 Task: Search for people on LinkedIn with the following criteria: location 'Yakeshi', talks about '#india', school 'Guru Nanak Dev', industry 'Pharmaceutical Manufacturing', and service category 'Demand Generation'. Include 'Copywriter' in the title.
Action: Mouse moved to (558, 76)
Screenshot: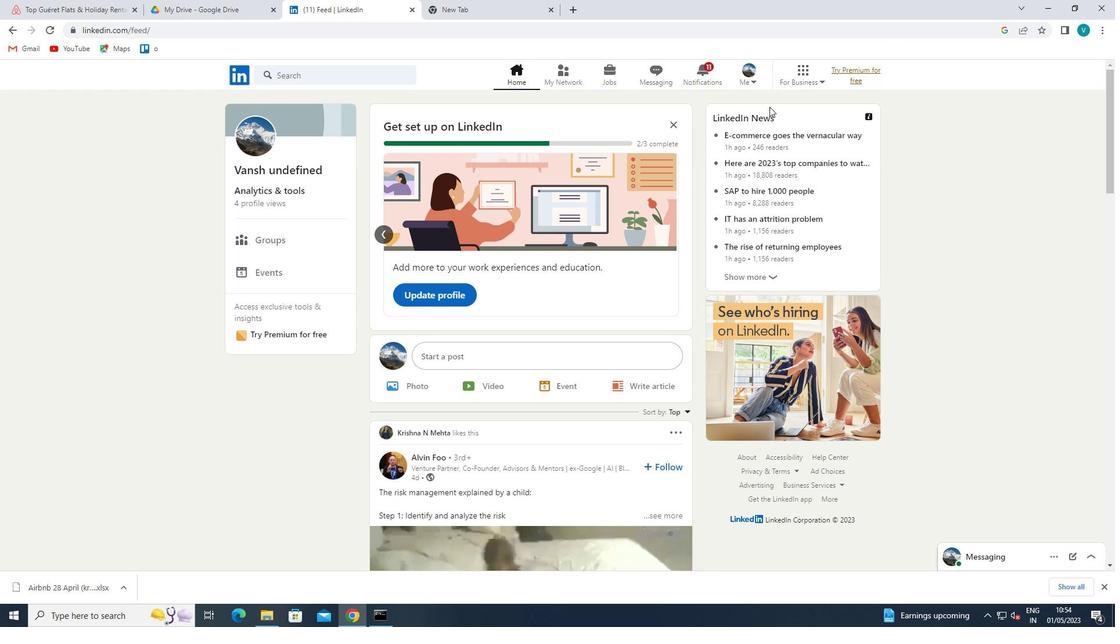 
Action: Mouse pressed left at (558, 76)
Screenshot: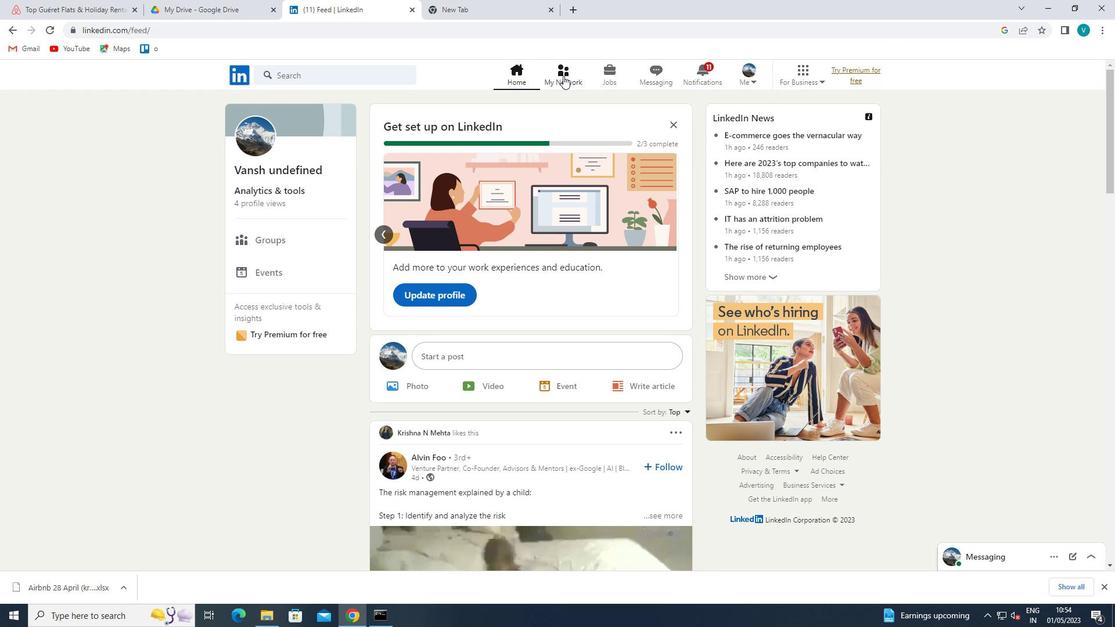 
Action: Mouse moved to (342, 144)
Screenshot: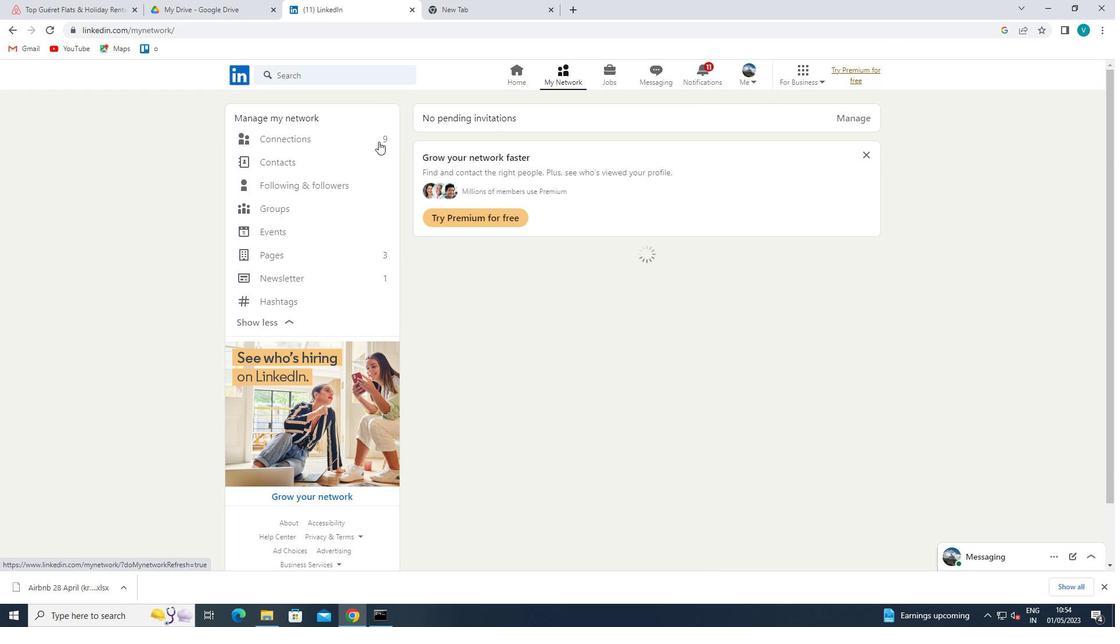 
Action: Mouse pressed left at (342, 144)
Screenshot: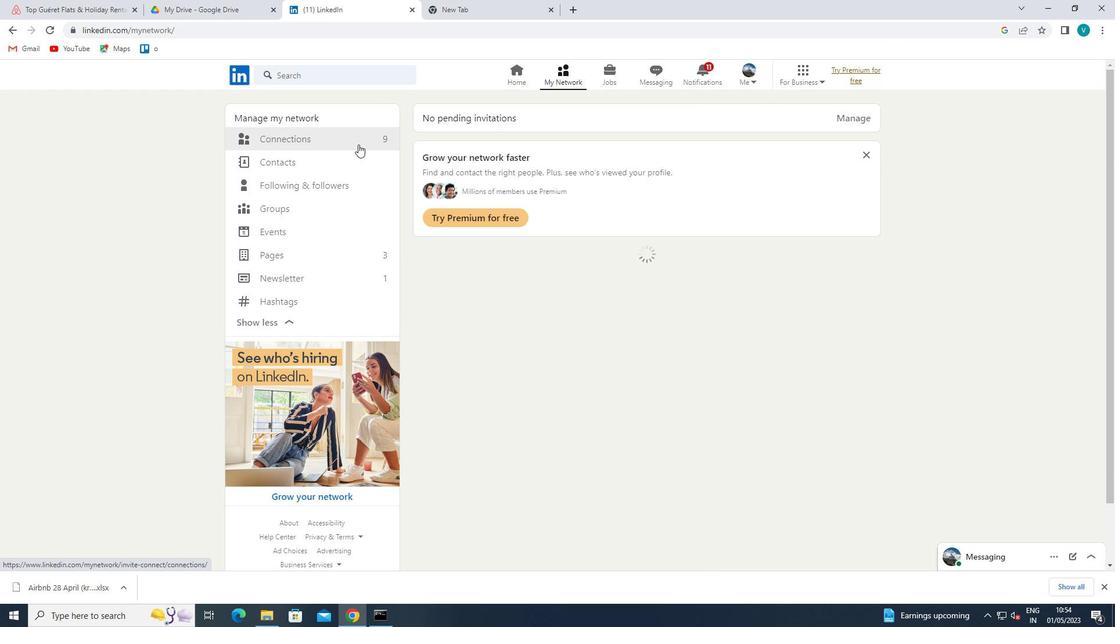 
Action: Mouse moved to (623, 141)
Screenshot: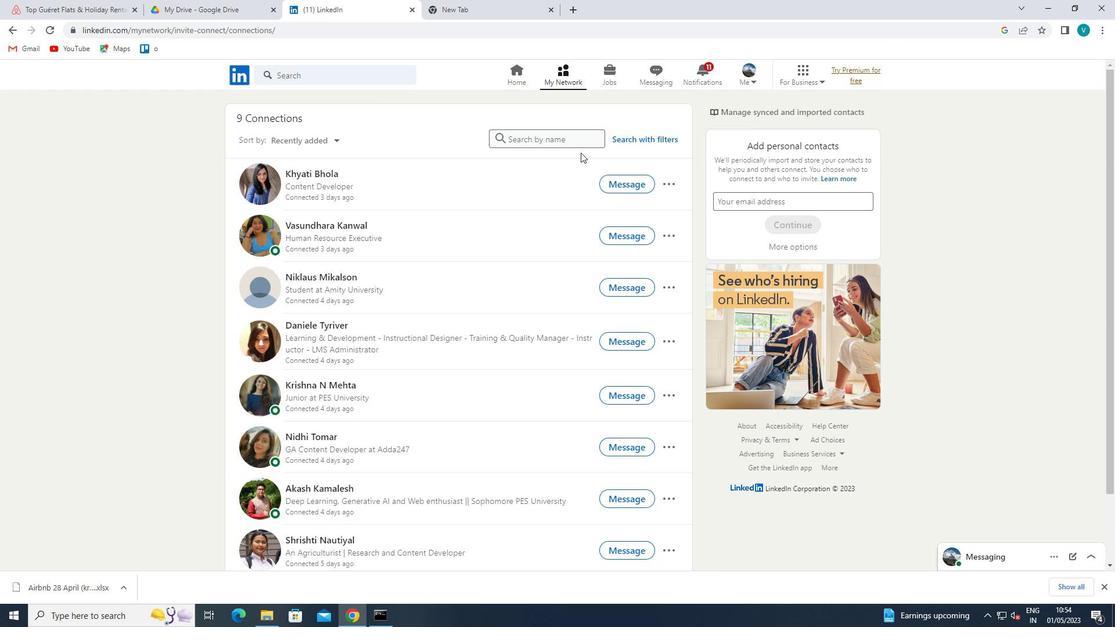 
Action: Mouse pressed left at (623, 141)
Screenshot: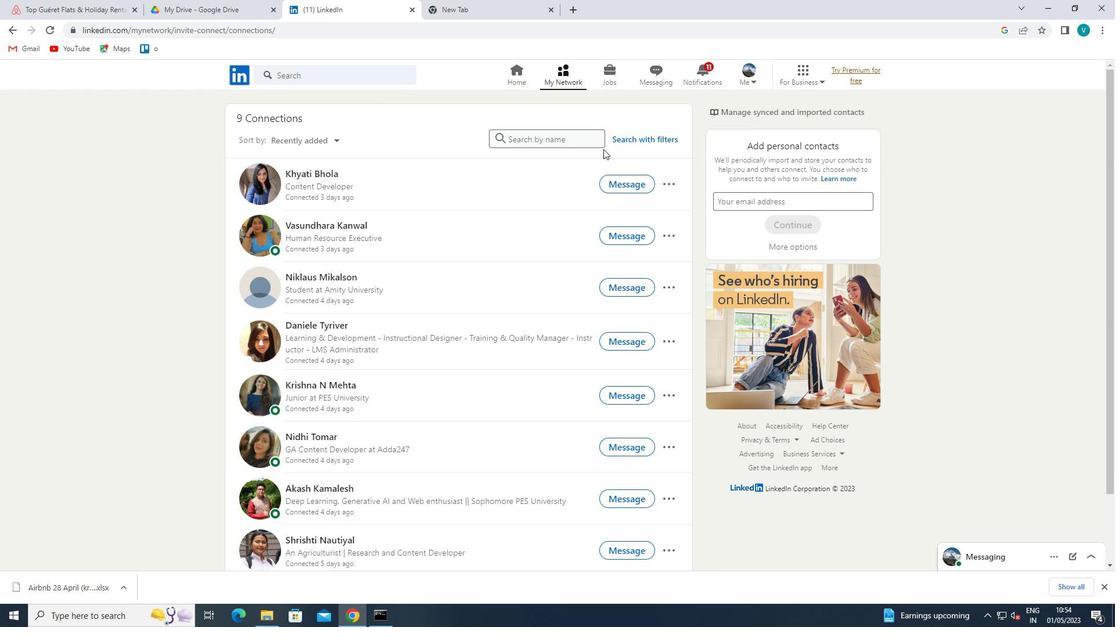 
Action: Mouse moved to (557, 104)
Screenshot: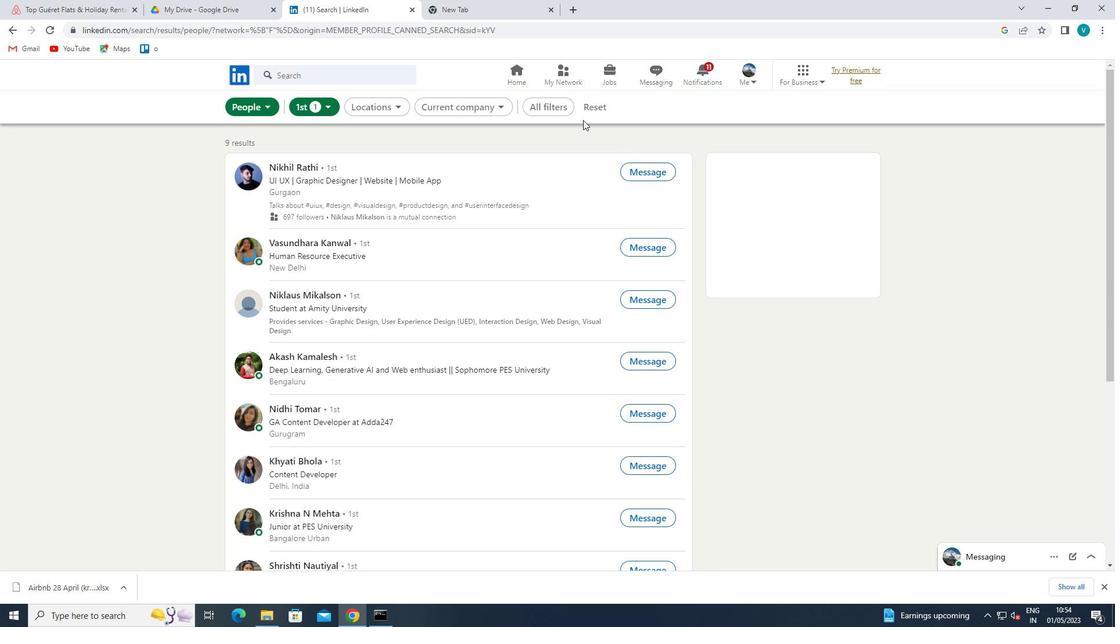 
Action: Mouse pressed left at (557, 104)
Screenshot: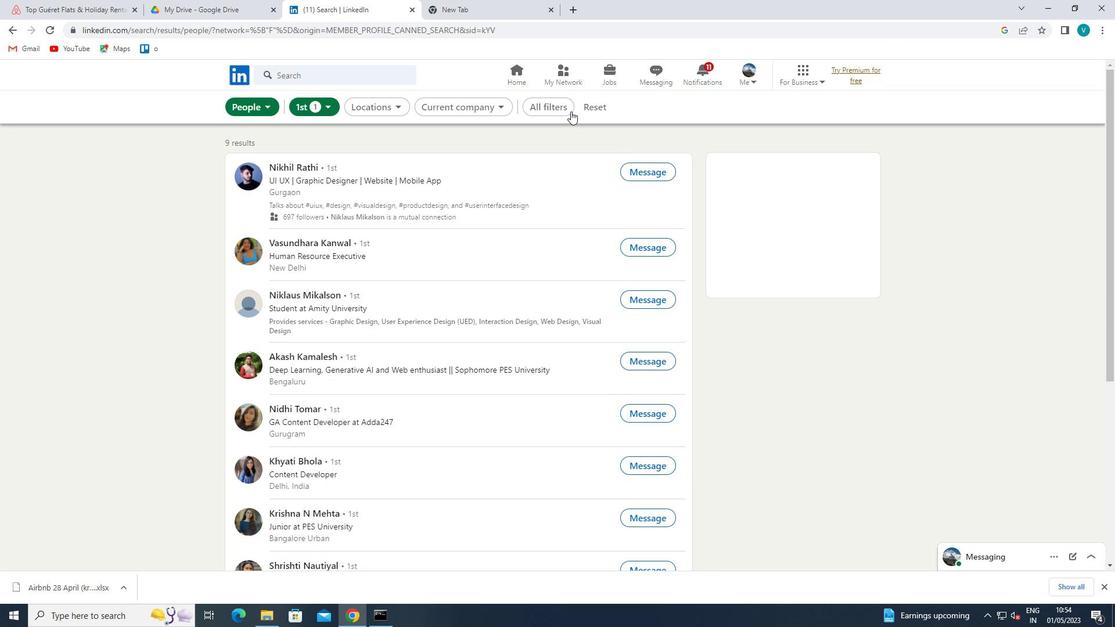 
Action: Mouse moved to (888, 297)
Screenshot: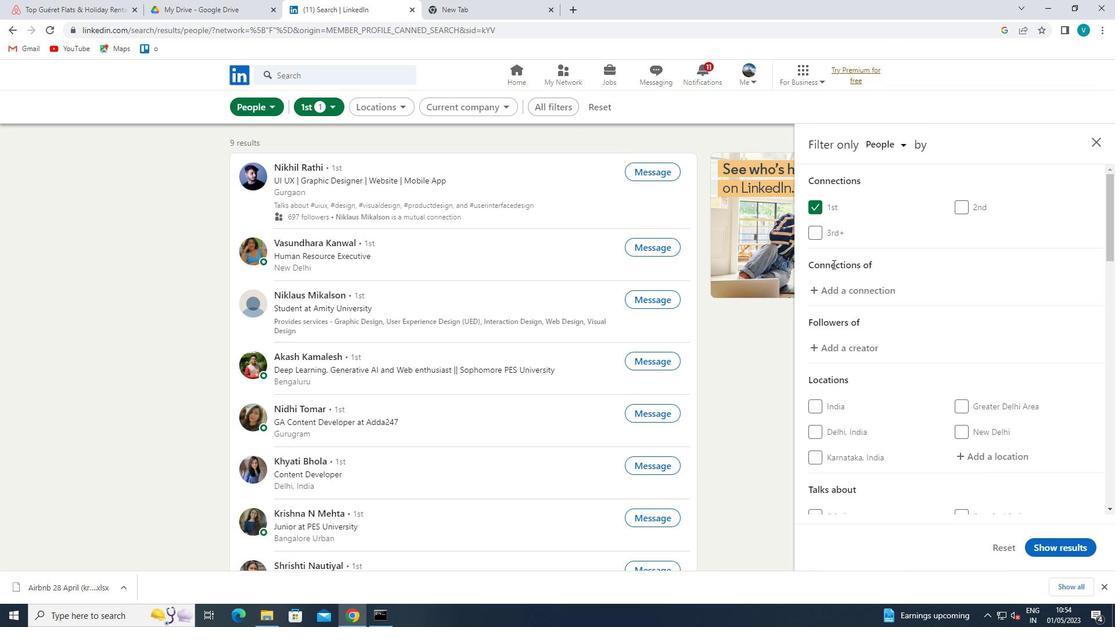 
Action: Mouse scrolled (888, 296) with delta (0, 0)
Screenshot: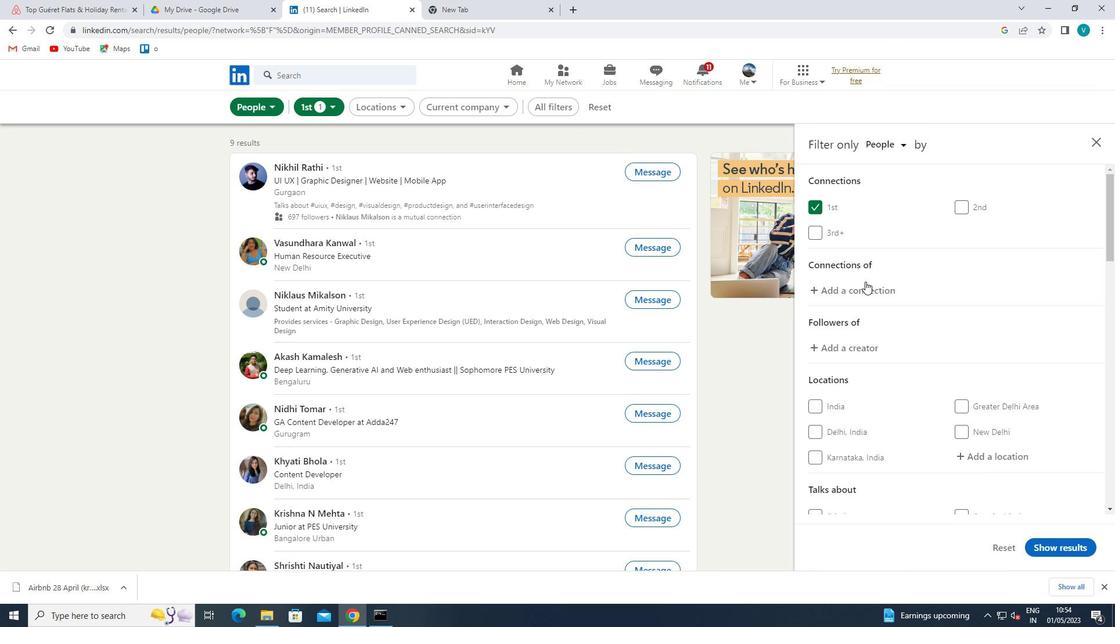 
Action: Mouse moved to (888, 297)
Screenshot: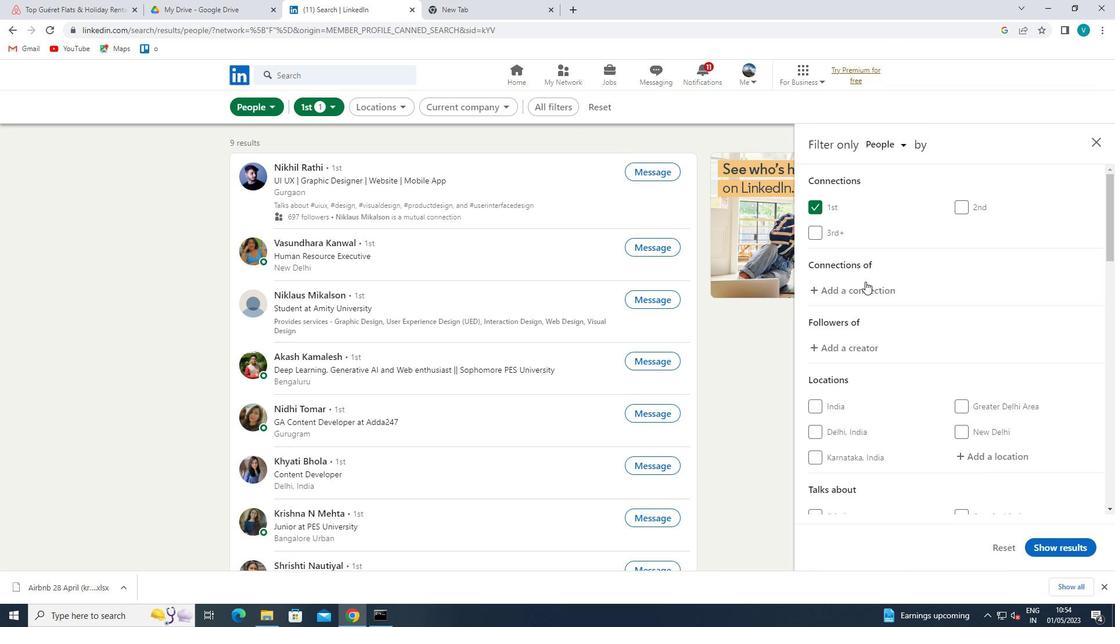 
Action: Mouse scrolled (888, 297) with delta (0, 0)
Screenshot: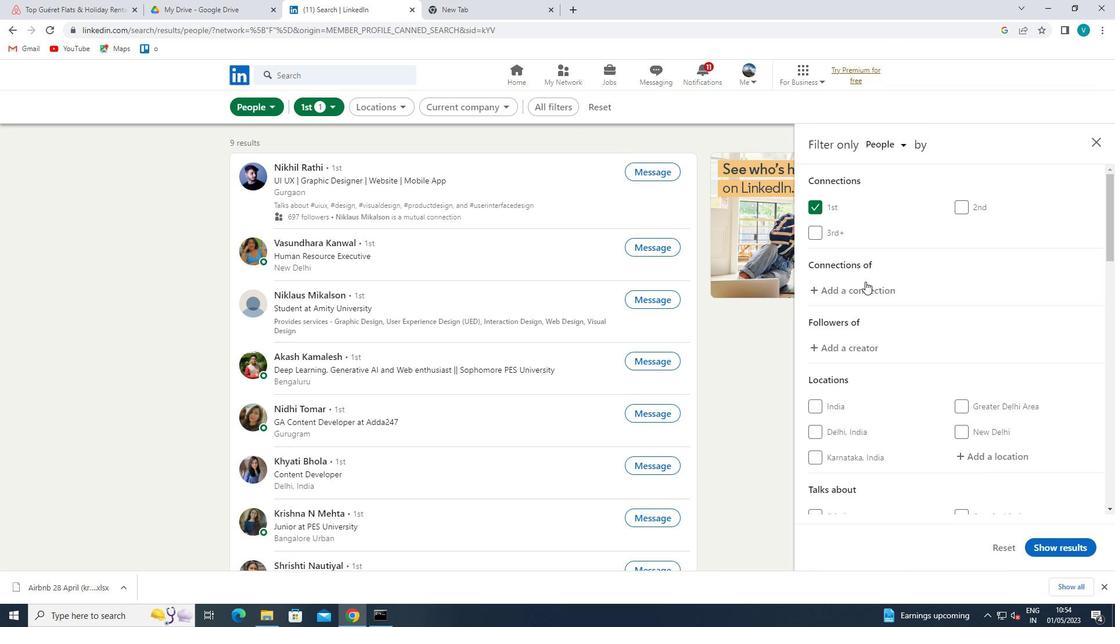 
Action: Mouse moved to (972, 338)
Screenshot: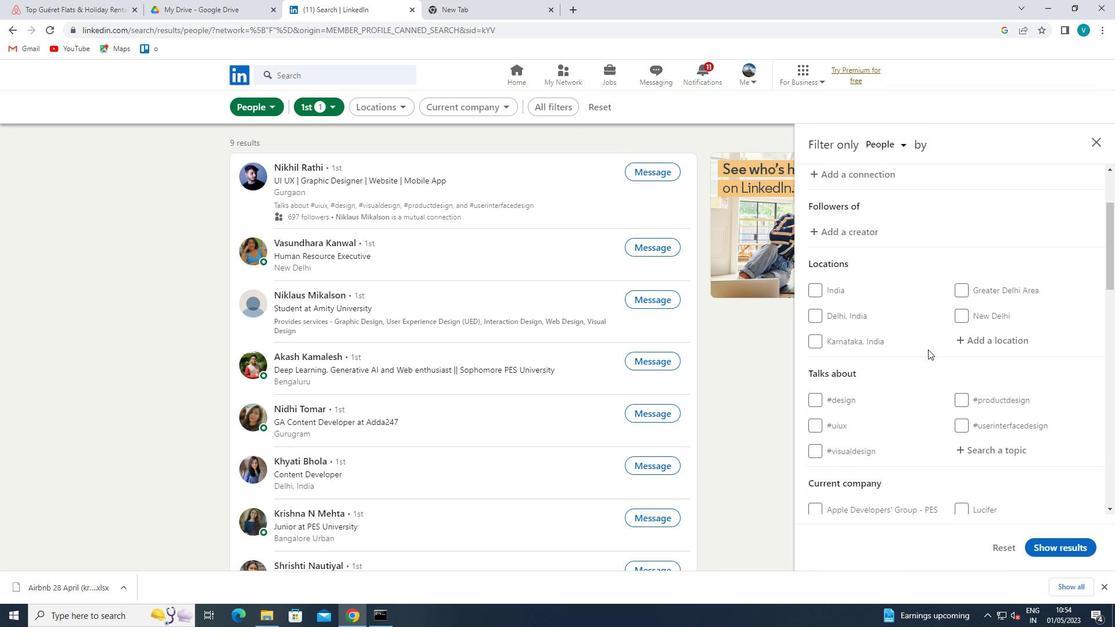 
Action: Mouse pressed left at (972, 338)
Screenshot: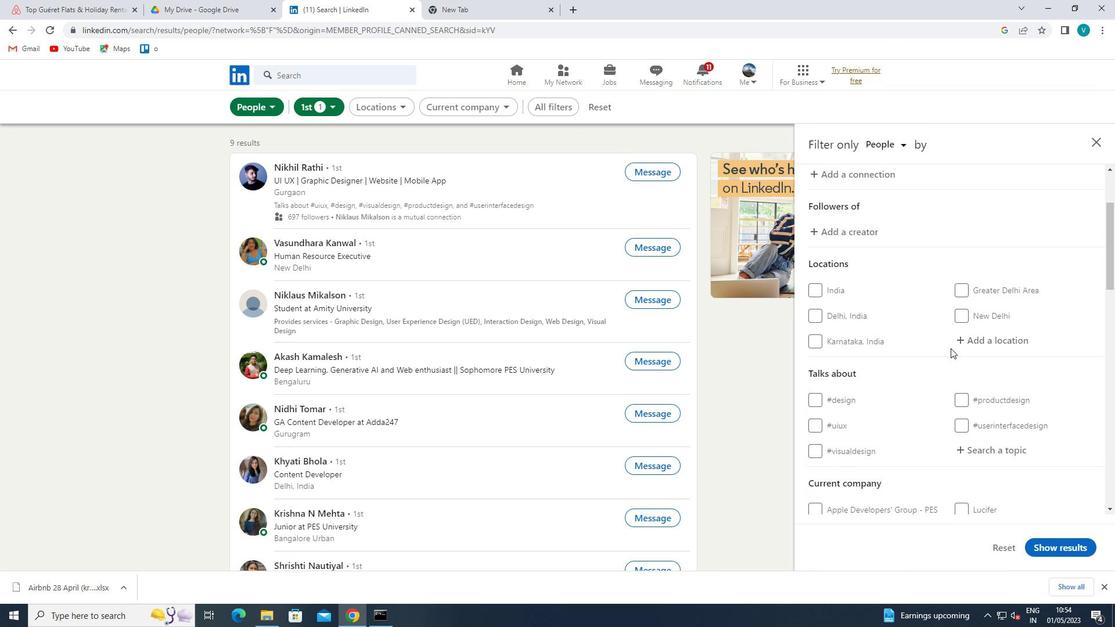 
Action: Mouse moved to (347, 156)
Screenshot: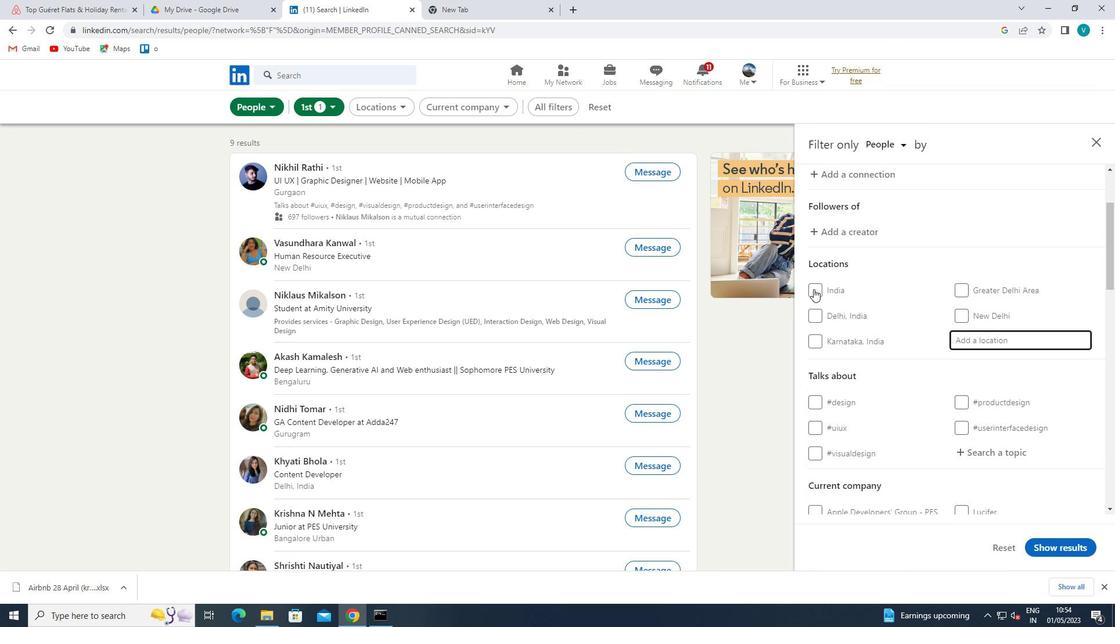 
Action: Key pressed <Key.shift>YAKESHI
Screenshot: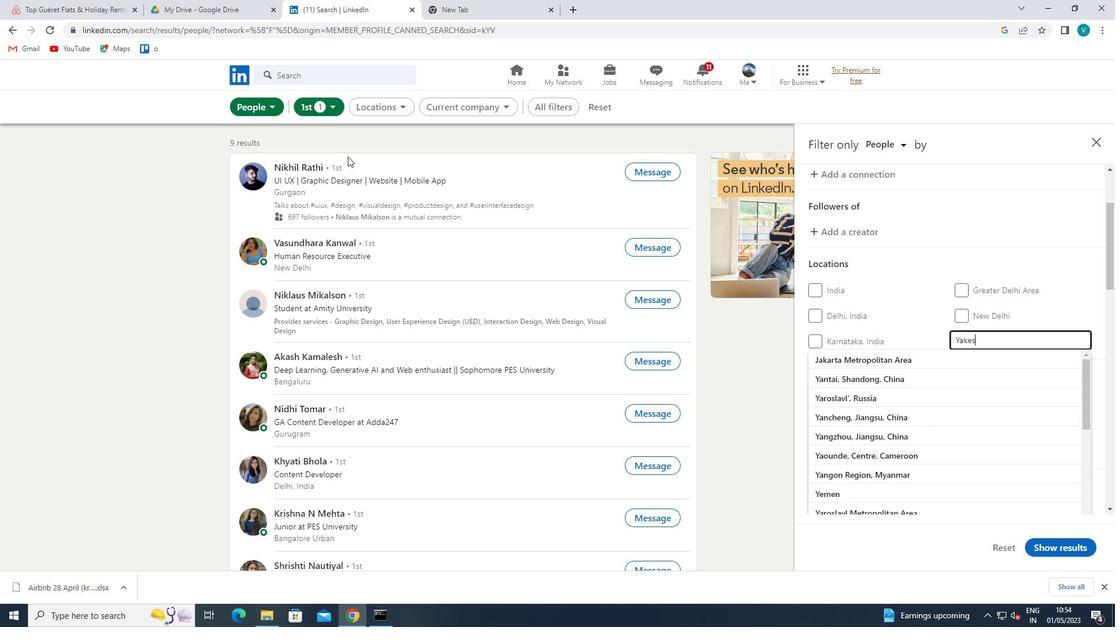 
Action: Mouse moved to (878, 363)
Screenshot: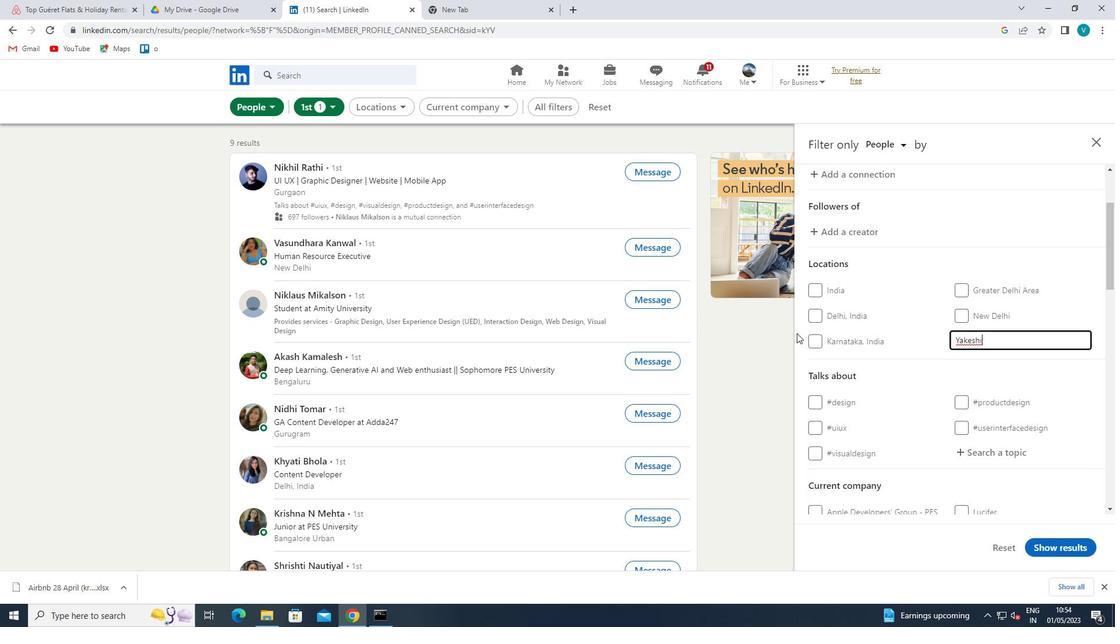 
Action: Mouse pressed left at (878, 363)
Screenshot: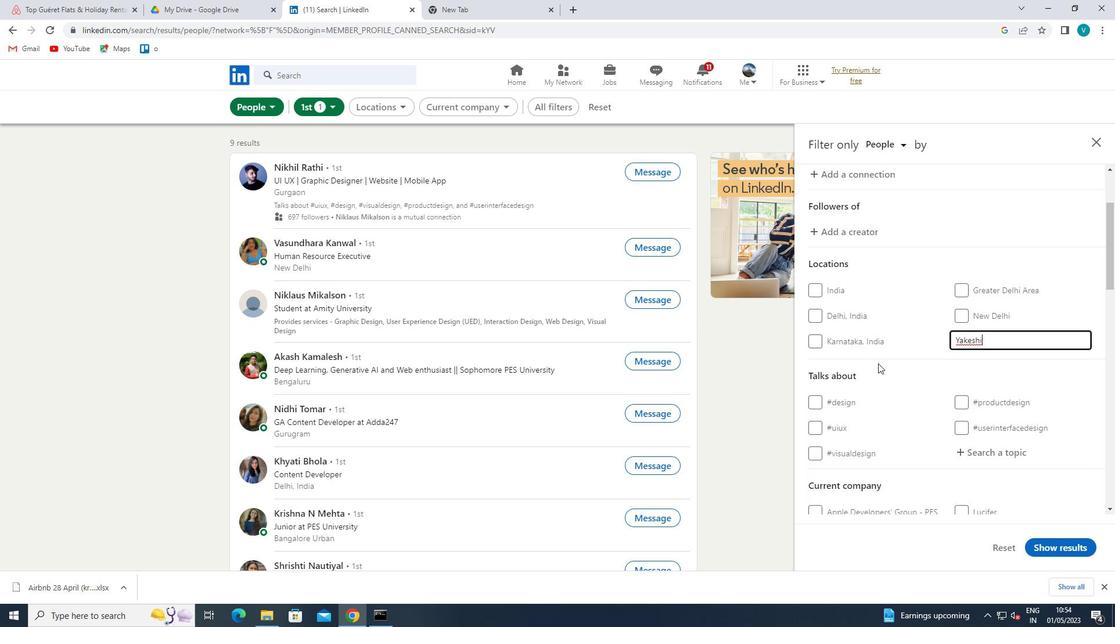 
Action: Mouse scrolled (878, 363) with delta (0, 0)
Screenshot: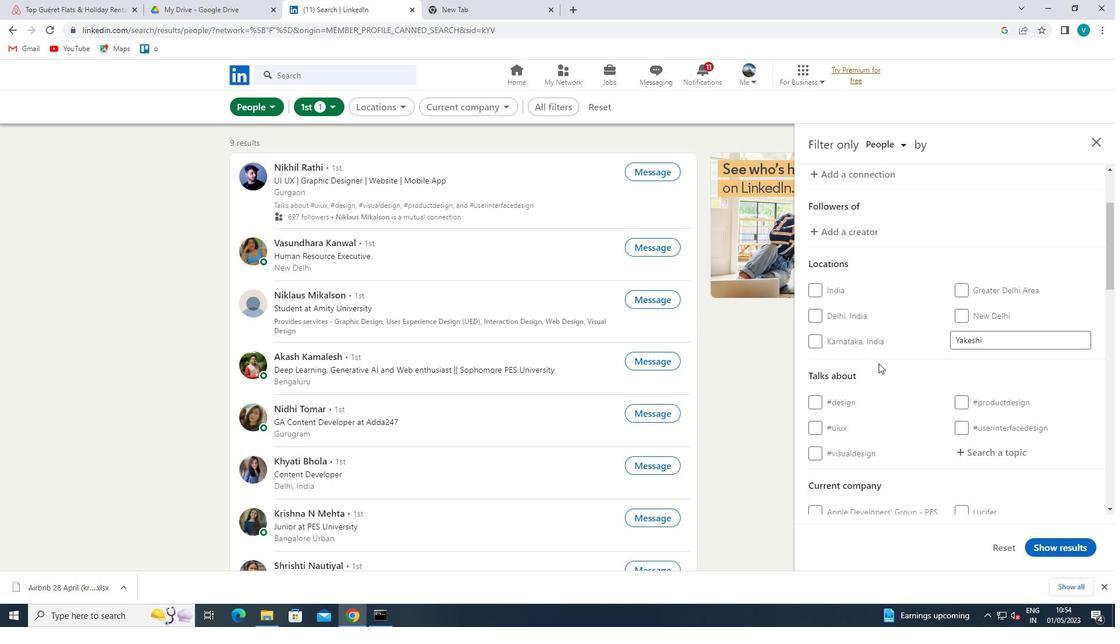 
Action: Mouse scrolled (878, 363) with delta (0, 0)
Screenshot: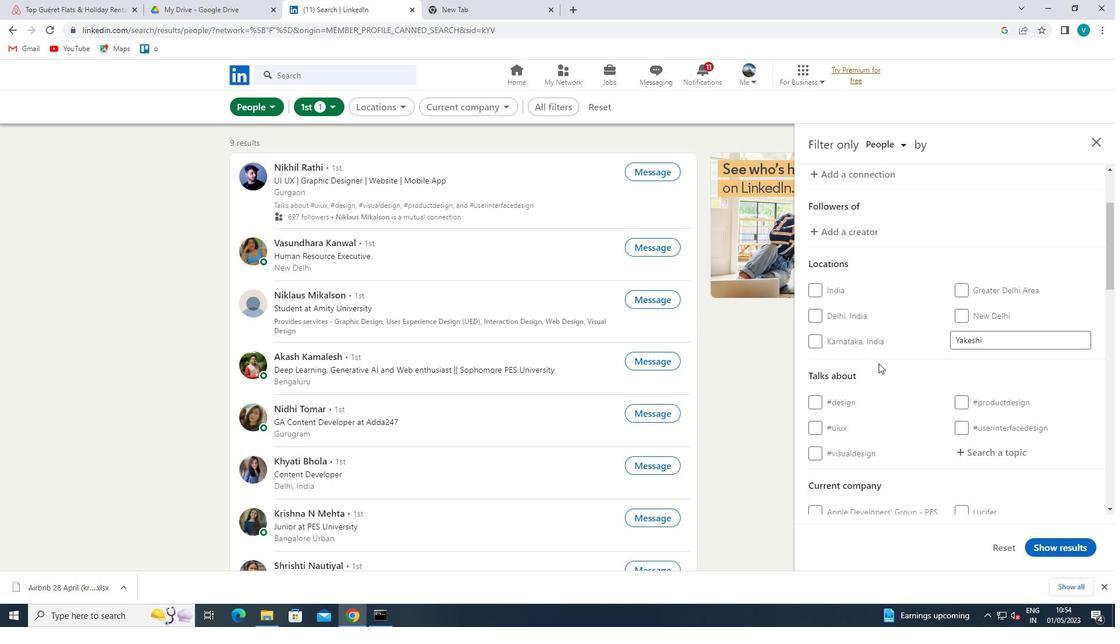 
Action: Mouse moved to (963, 333)
Screenshot: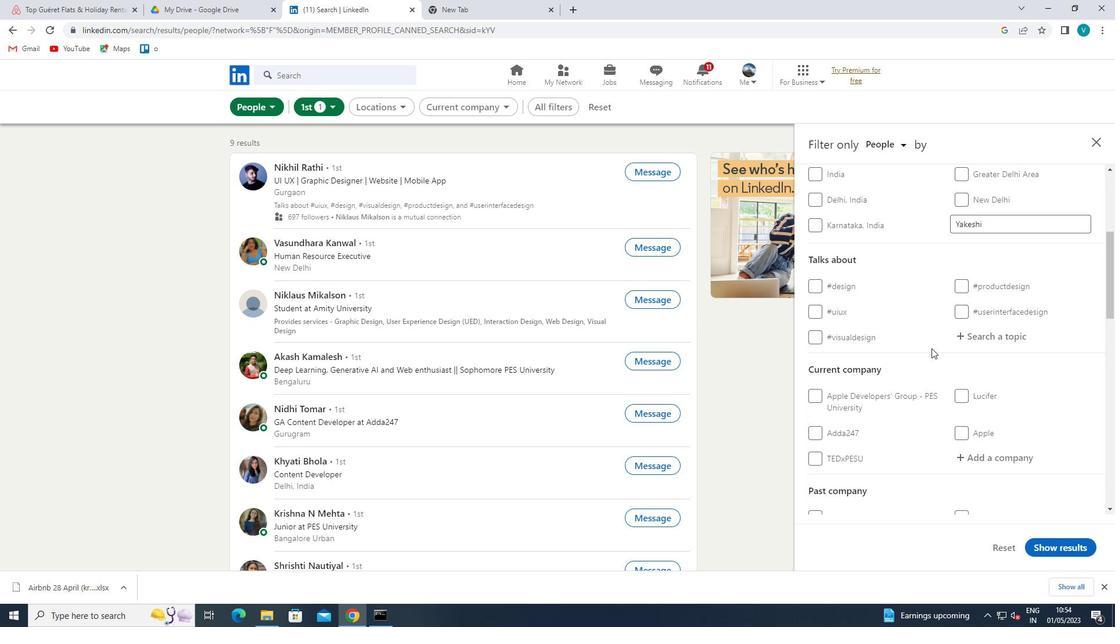 
Action: Mouse pressed left at (963, 333)
Screenshot: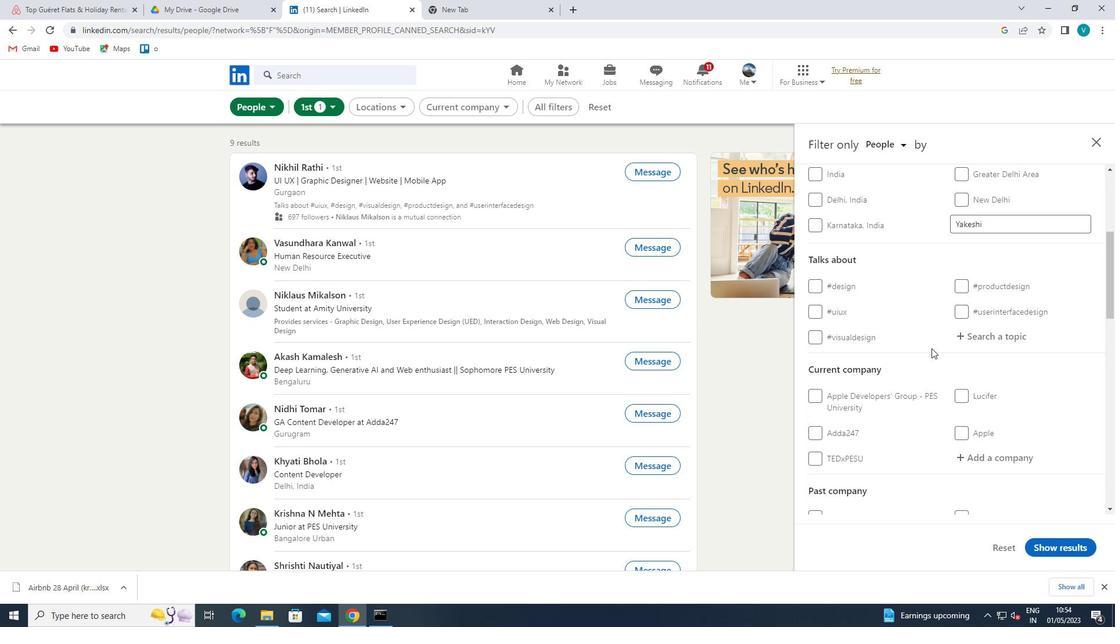 
Action: Mouse moved to (493, 115)
Screenshot: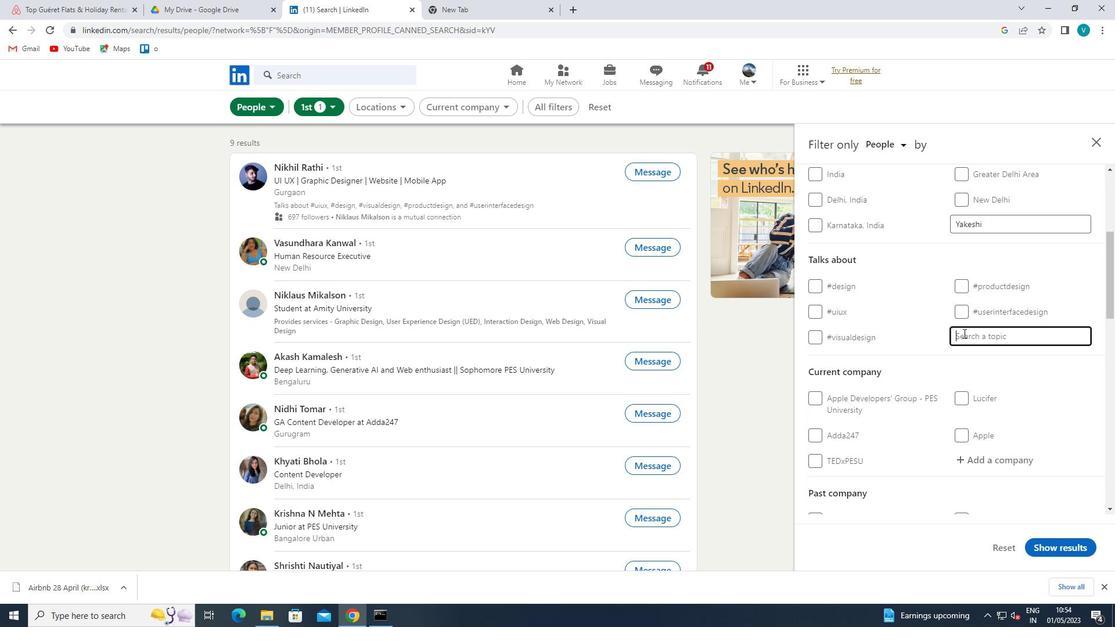 
Action: Key pressed <Key.shift><Key.shift><Key.shift><Key.shift><Key.shift>#INDIA
Screenshot: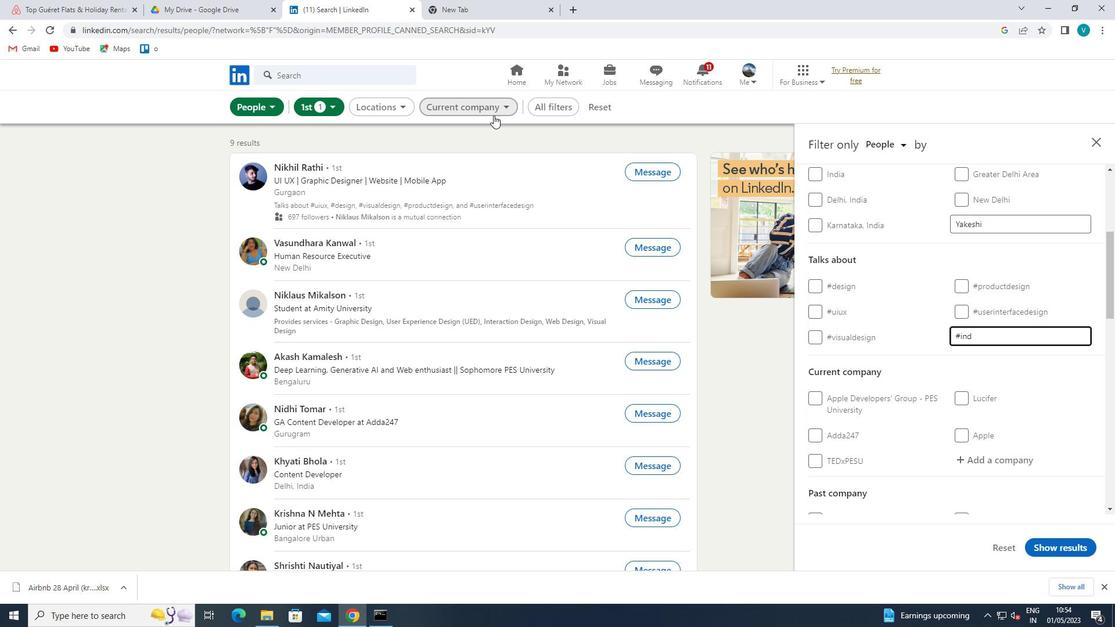 
Action: Mouse moved to (927, 365)
Screenshot: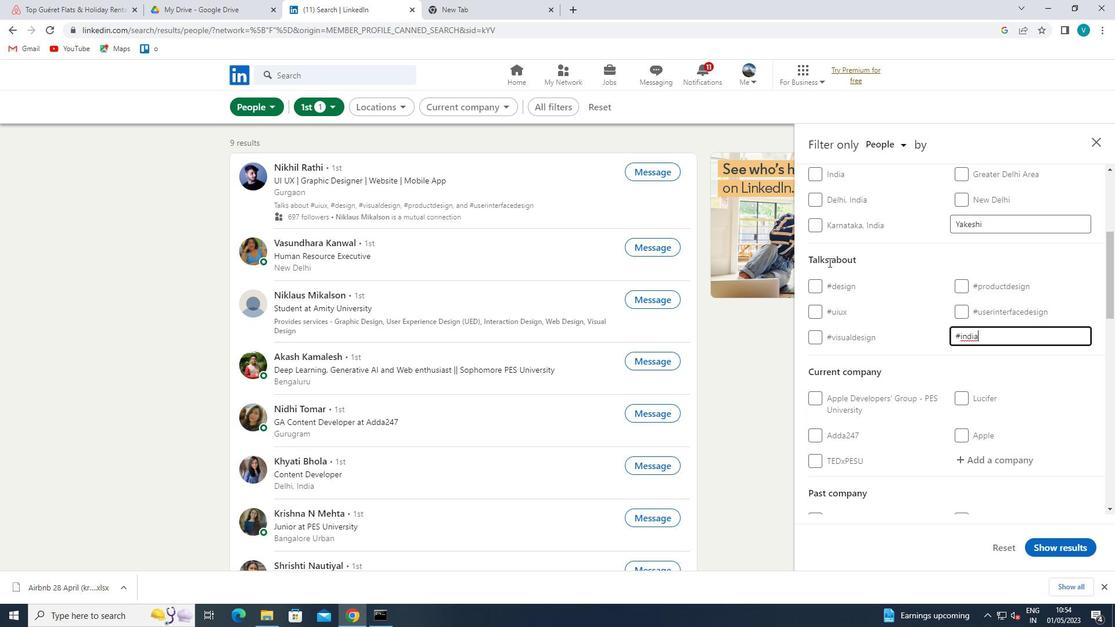 
Action: Mouse pressed left at (927, 365)
Screenshot: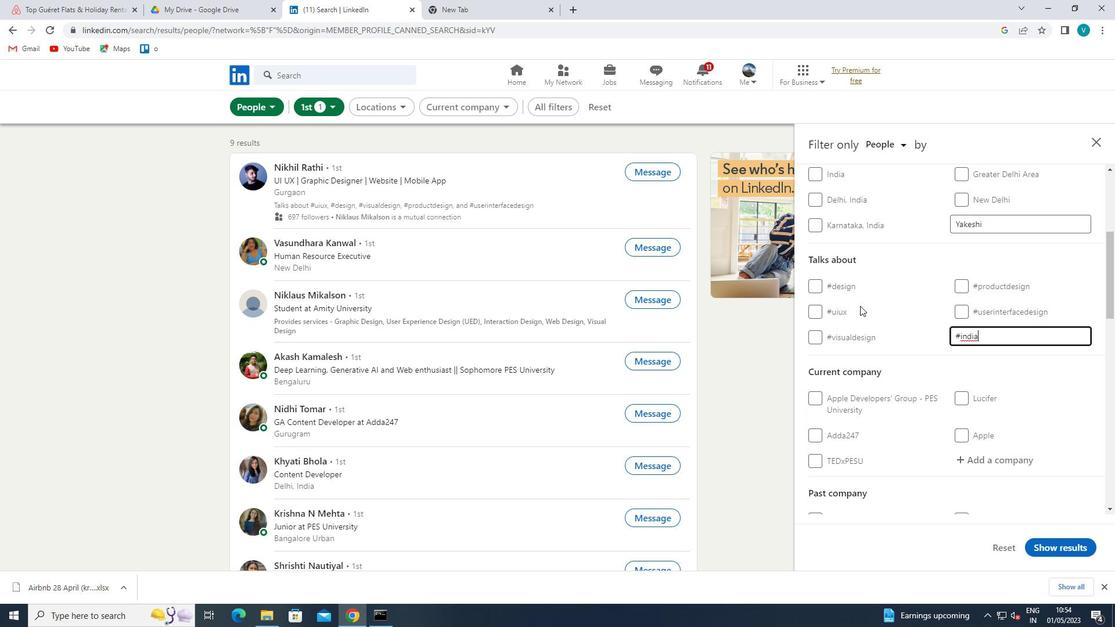 
Action: Mouse scrolled (927, 364) with delta (0, 0)
Screenshot: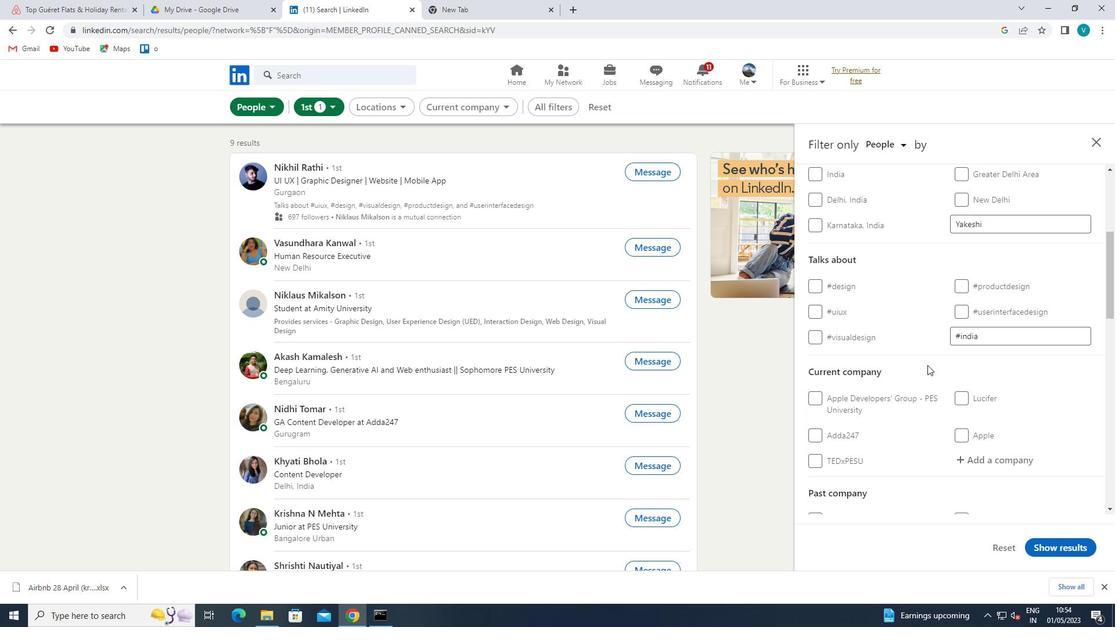 
Action: Mouse scrolled (927, 364) with delta (0, 0)
Screenshot: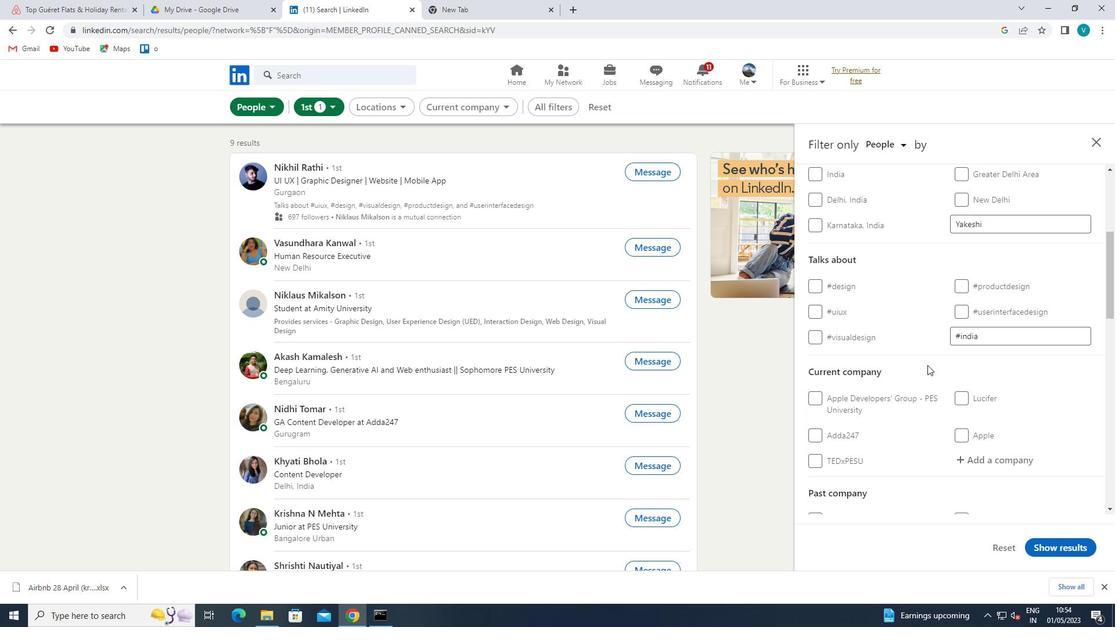 
Action: Mouse moved to (983, 332)
Screenshot: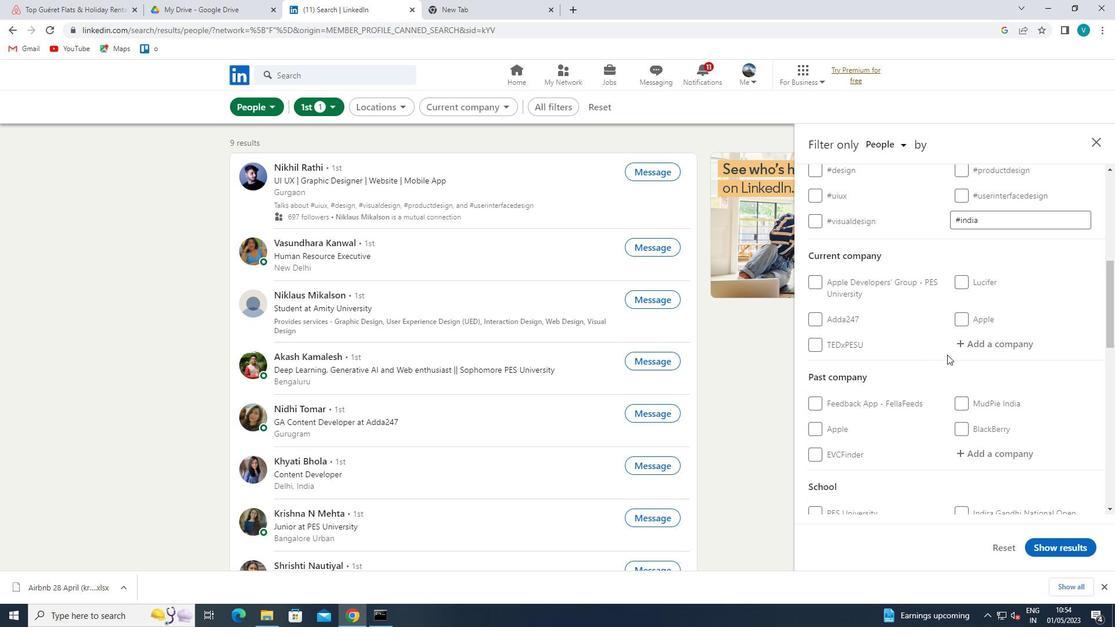 
Action: Mouse pressed left at (983, 332)
Screenshot: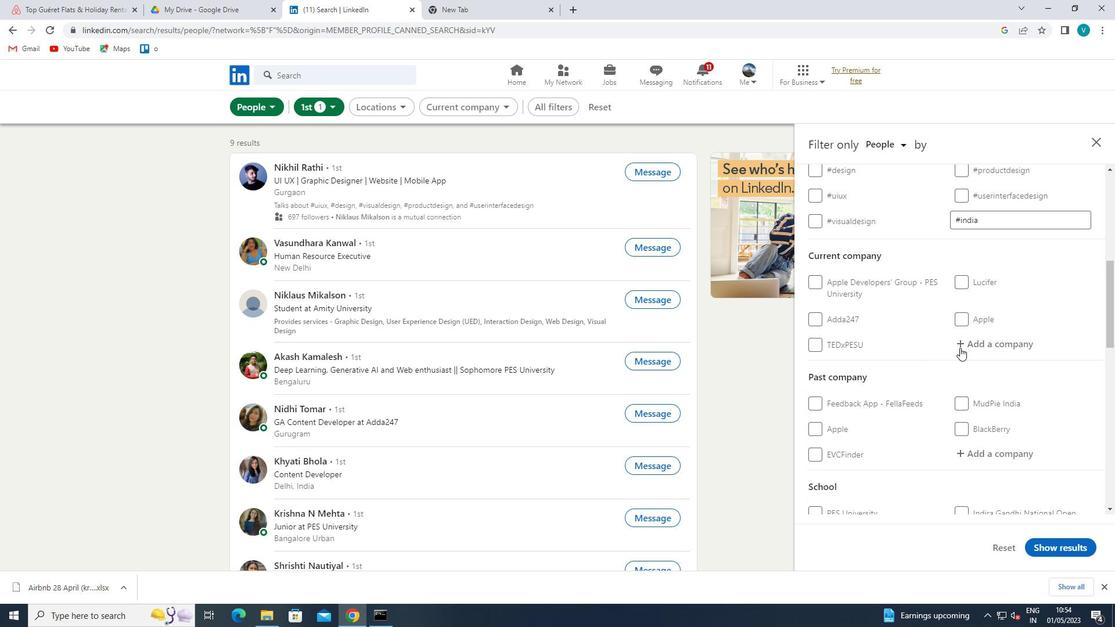 
Action: Mouse moved to (979, 336)
Screenshot: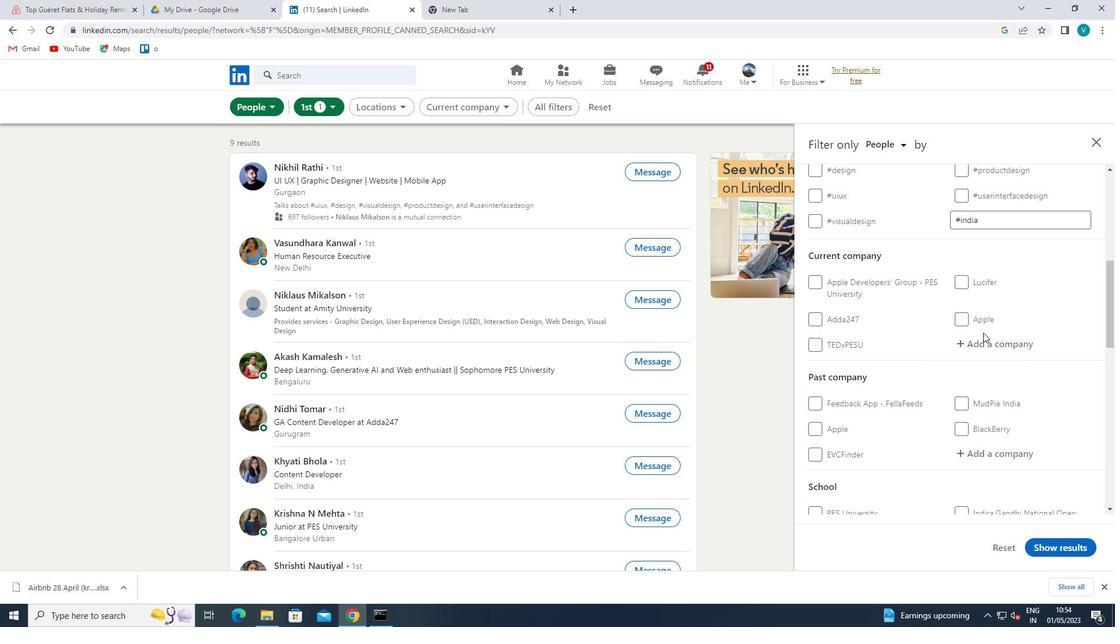 
Action: Mouse pressed left at (979, 336)
Screenshot: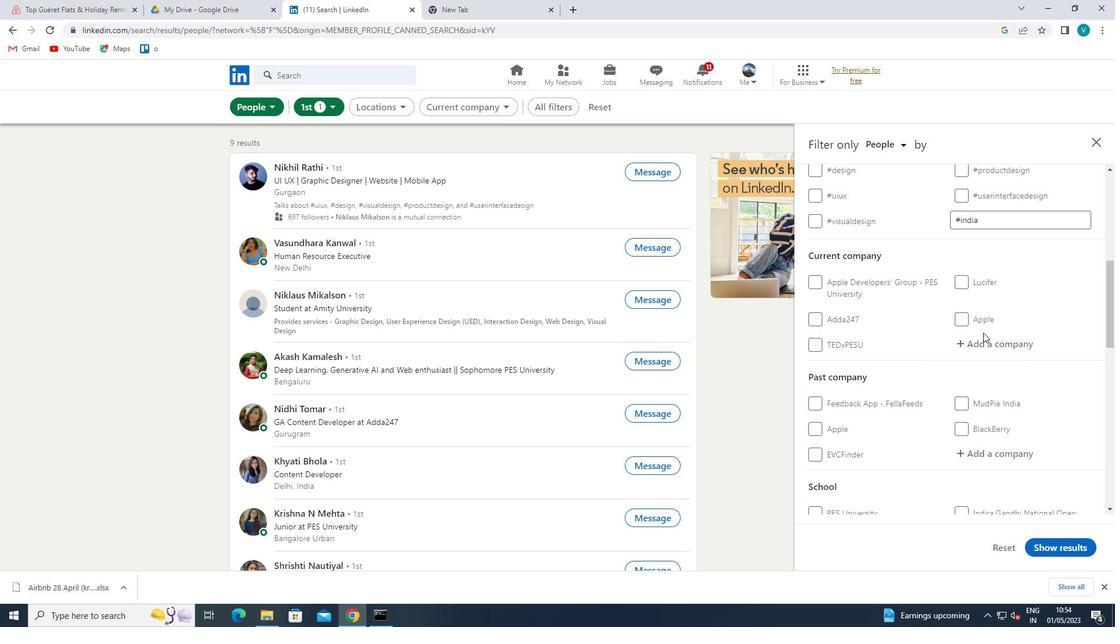 
Action: Mouse moved to (883, 295)
Screenshot: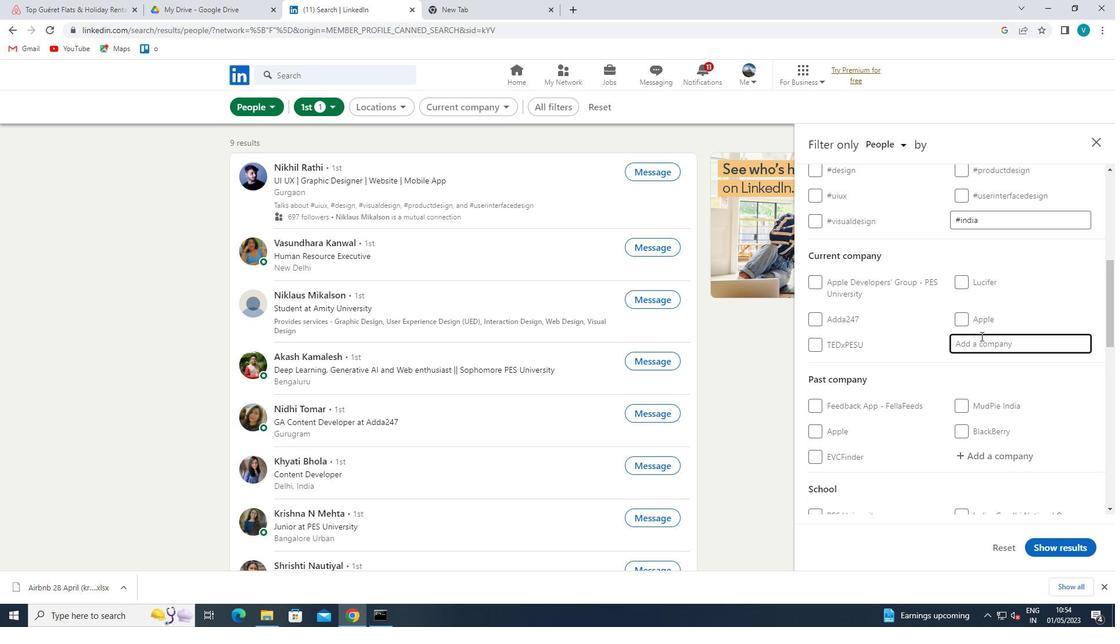 
Action: Key pressed <Key.shift>EN<Key.space>WORLD<Key.space>GROUP
Screenshot: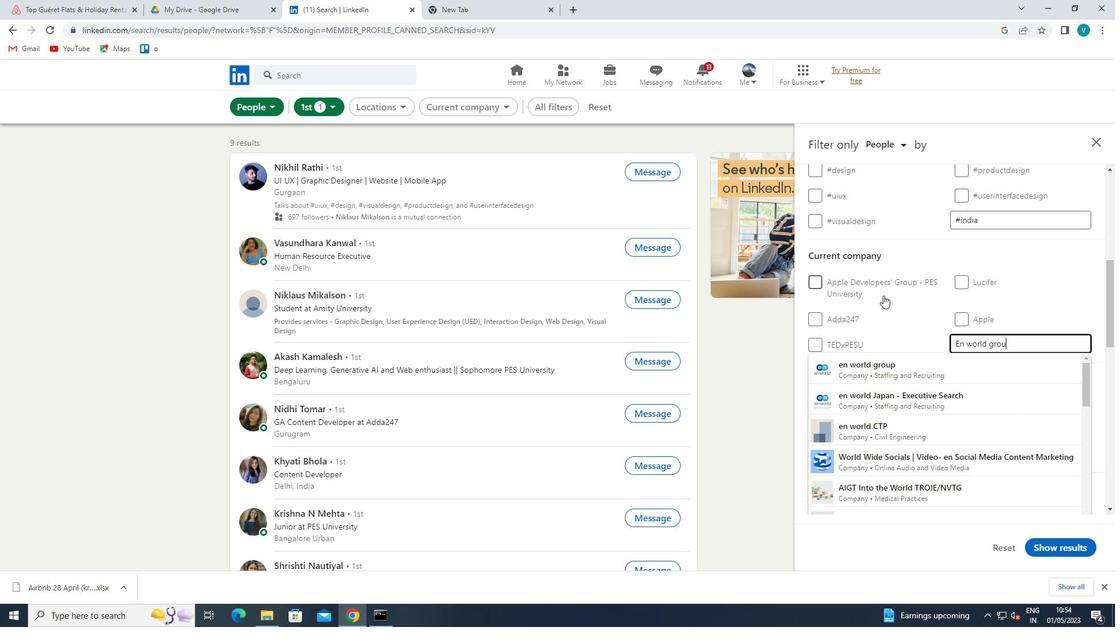 
Action: Mouse moved to (896, 358)
Screenshot: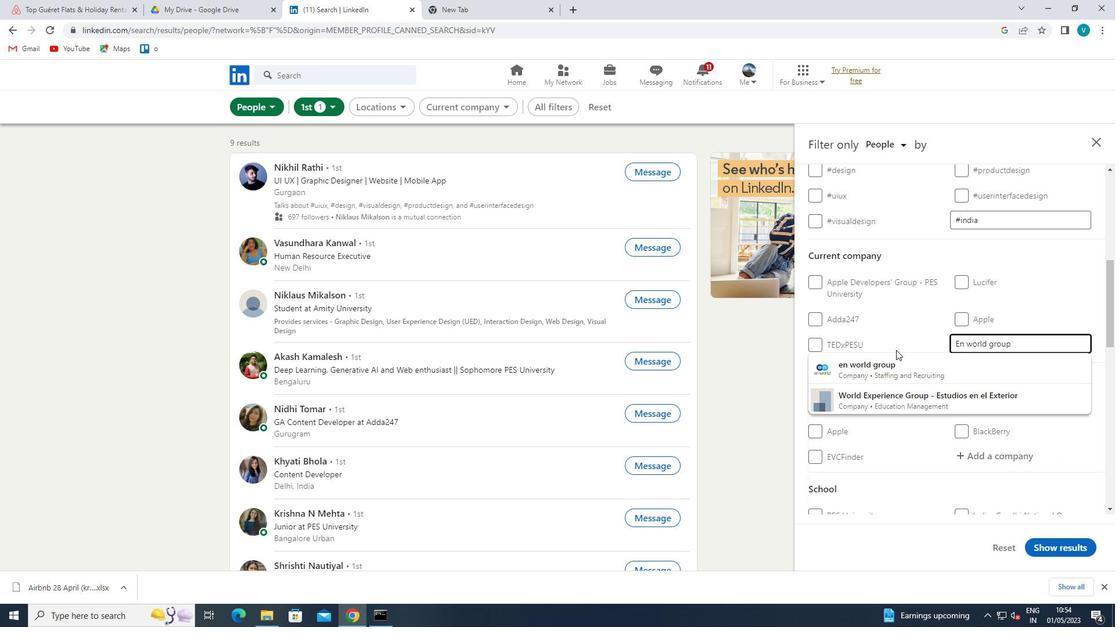 
Action: Mouse pressed left at (896, 358)
Screenshot: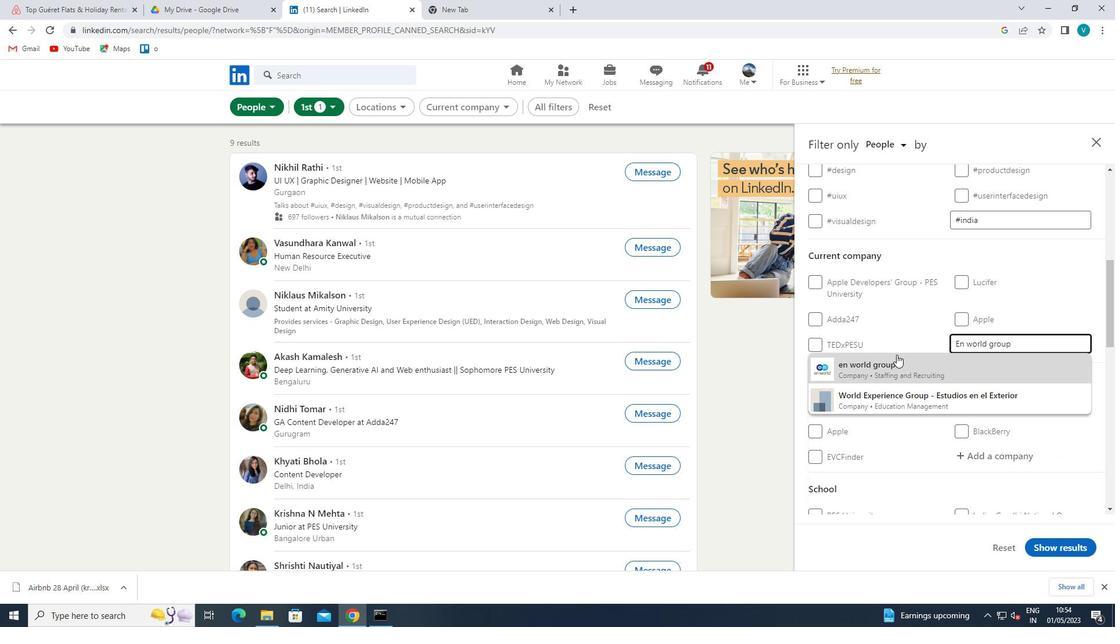 
Action: Mouse scrolled (896, 357) with delta (0, 0)
Screenshot: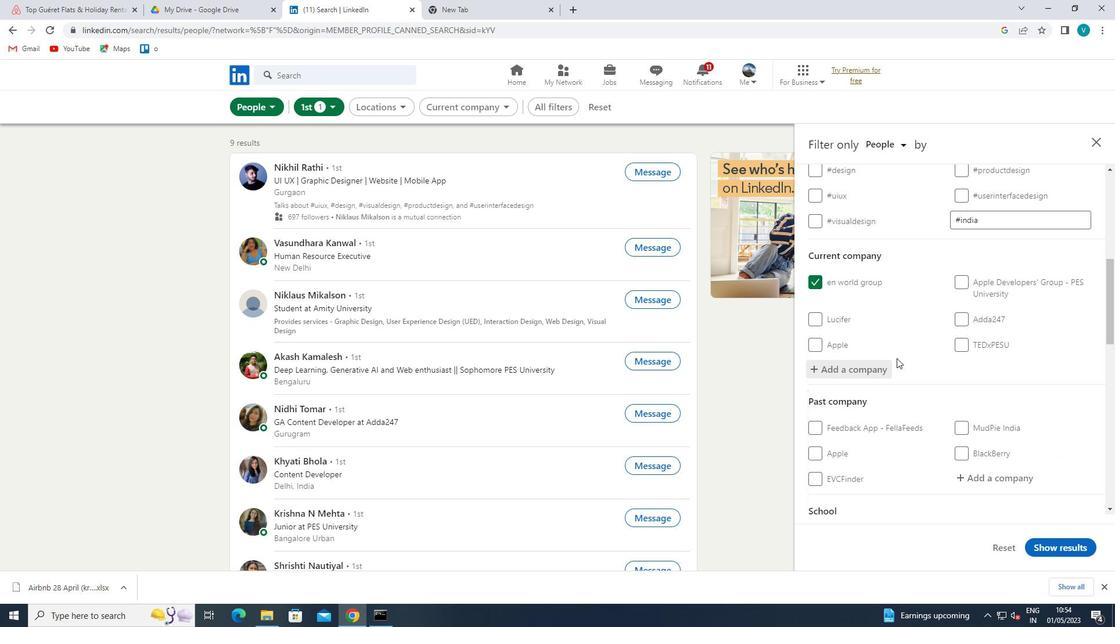 
Action: Mouse scrolled (896, 357) with delta (0, 0)
Screenshot: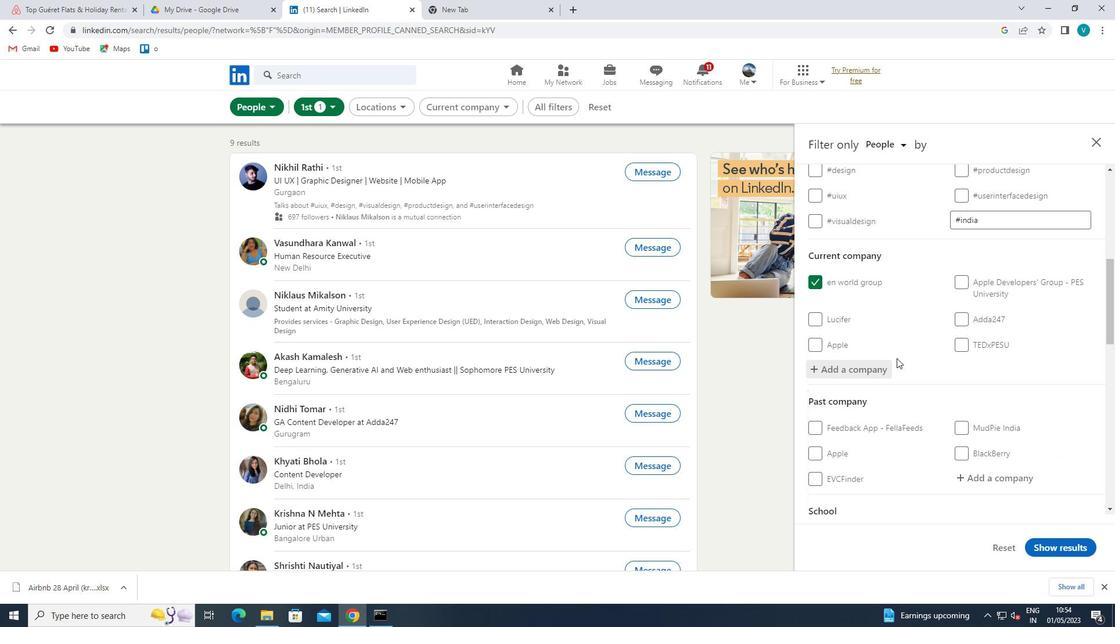 
Action: Mouse scrolled (896, 357) with delta (0, 0)
Screenshot: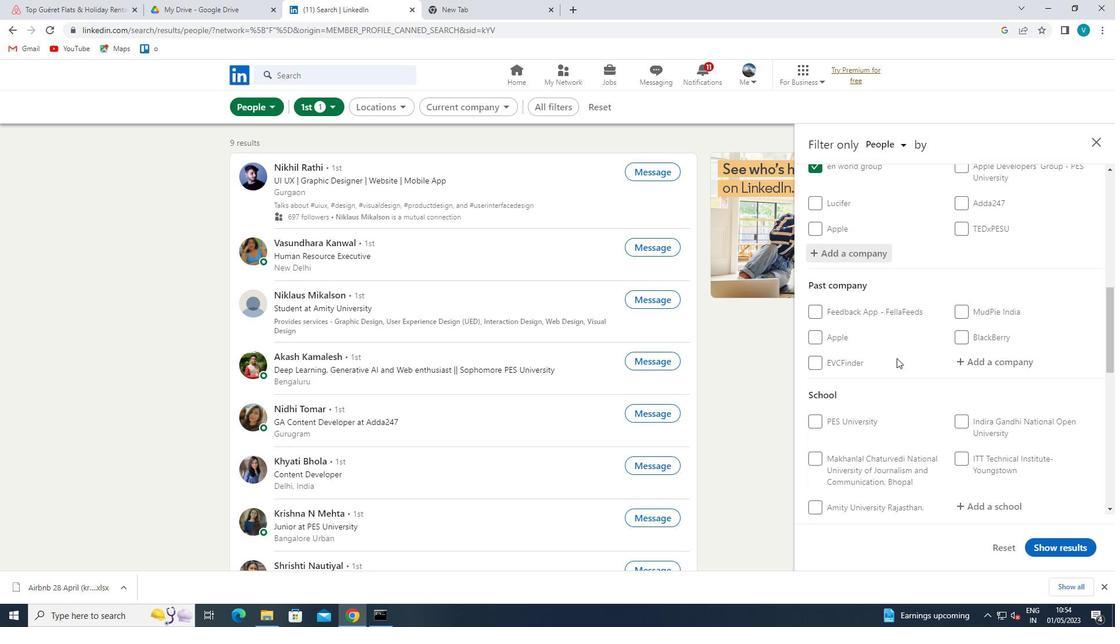 
Action: Mouse moved to (989, 453)
Screenshot: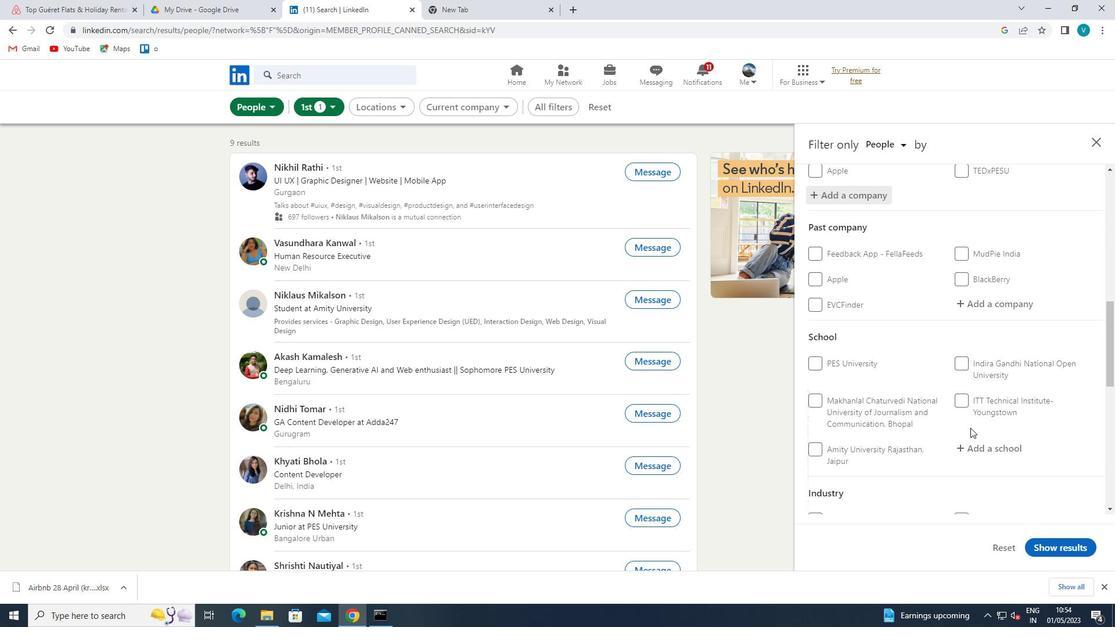 
Action: Mouse pressed left at (989, 453)
Screenshot: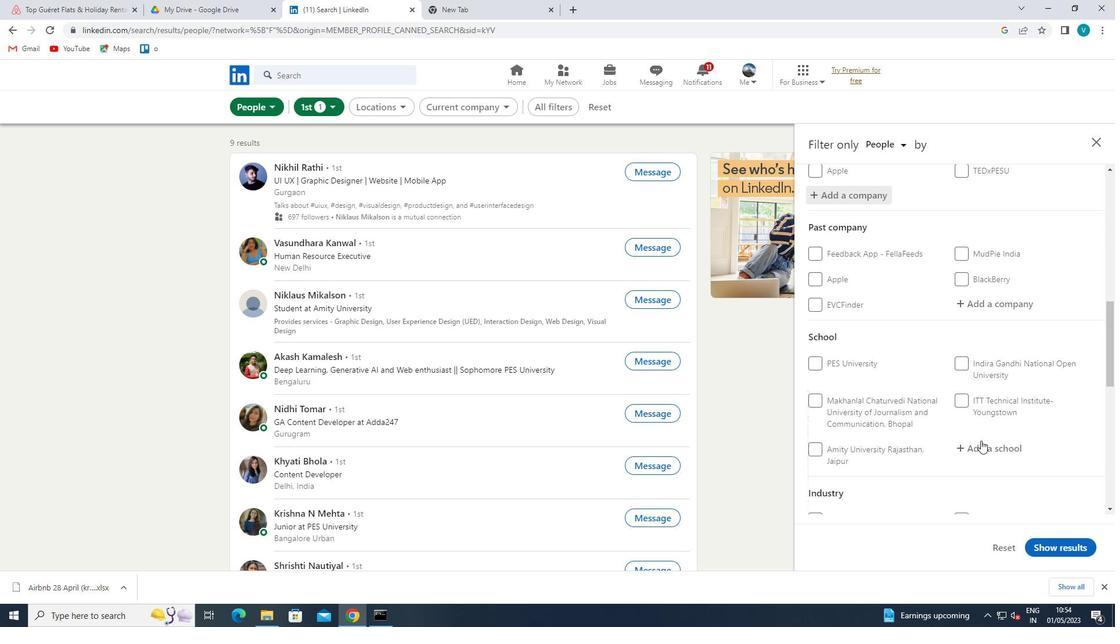 
Action: Key pressed <Key.shift>G
Screenshot: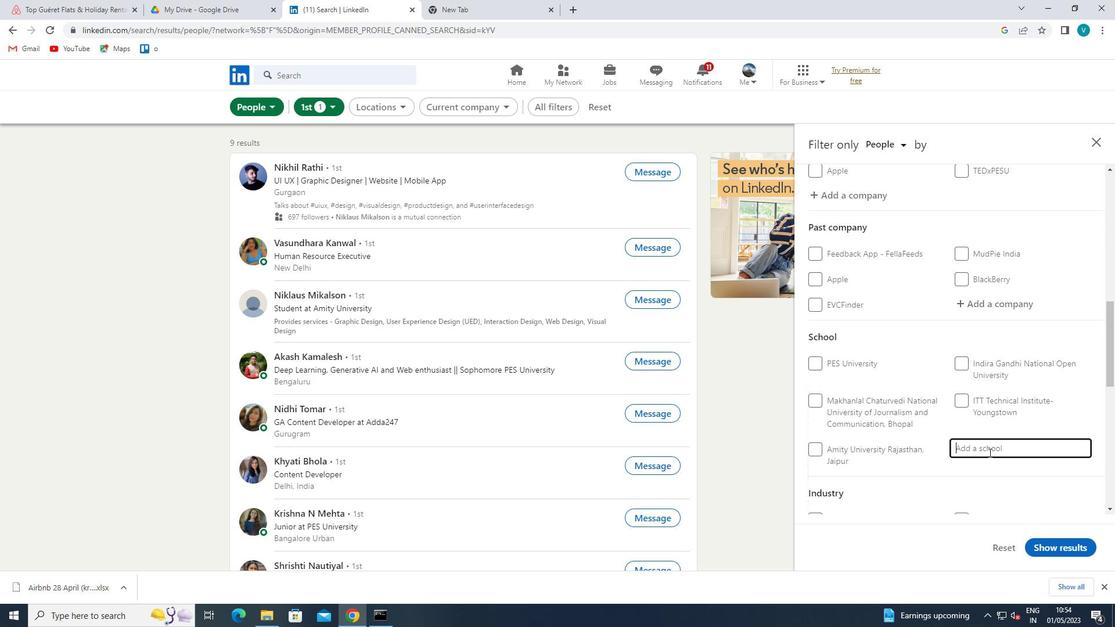 
Action: Mouse moved to (914, 432)
Screenshot: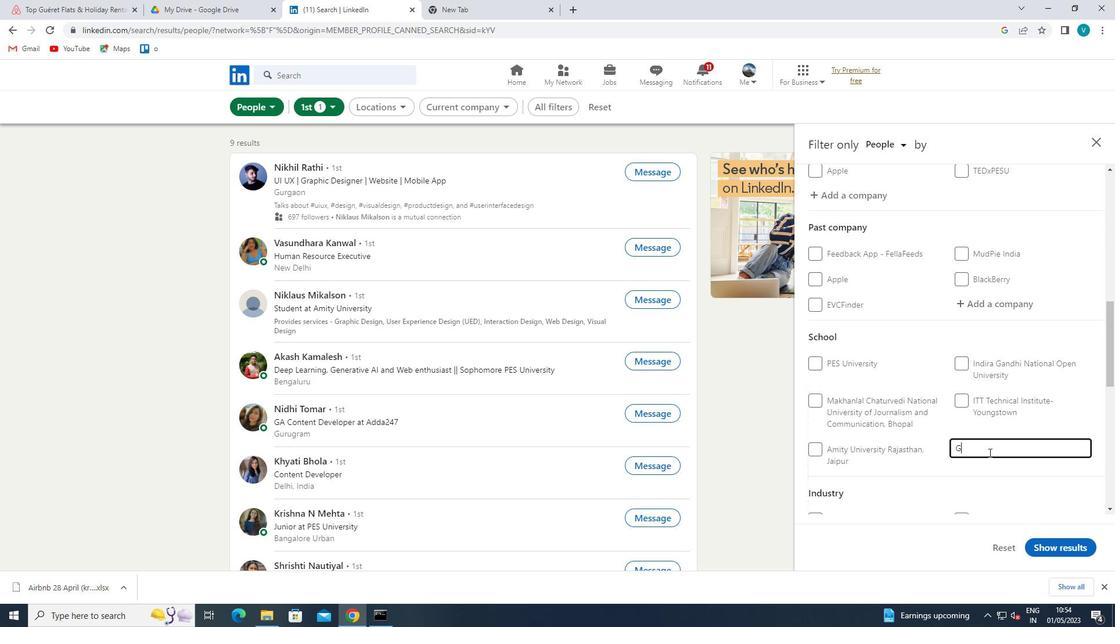 
Action: Key pressed URU<Key.space><Key.shift>NANAK<Key.space><Key.shift>DEV<Key.space>
Screenshot: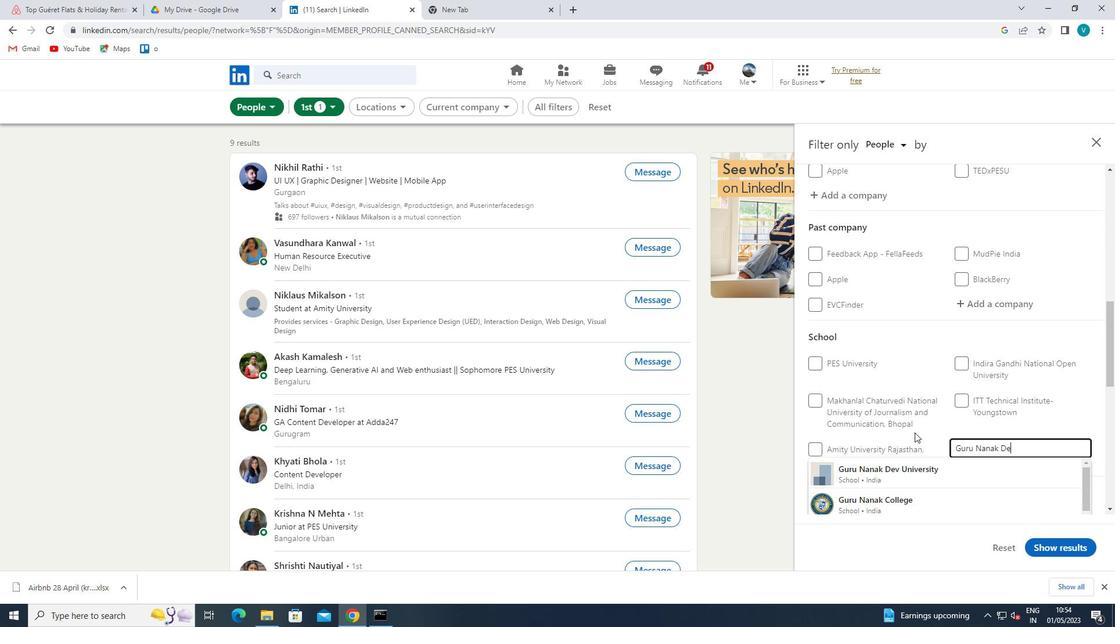 
Action: Mouse moved to (882, 467)
Screenshot: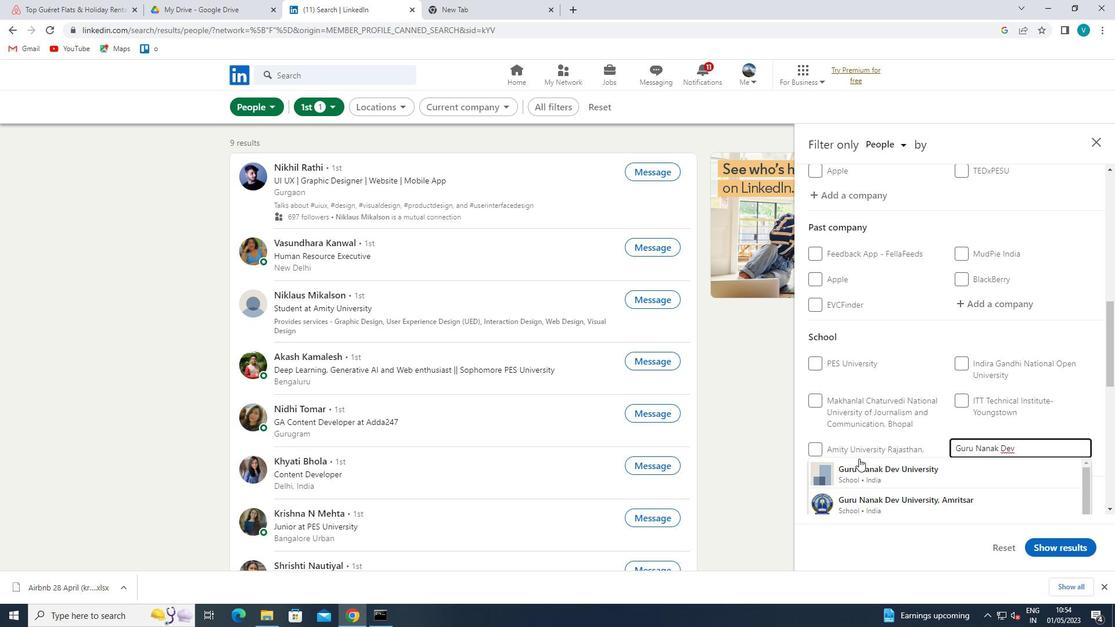
Action: Mouse scrolled (882, 467) with delta (0, 0)
Screenshot: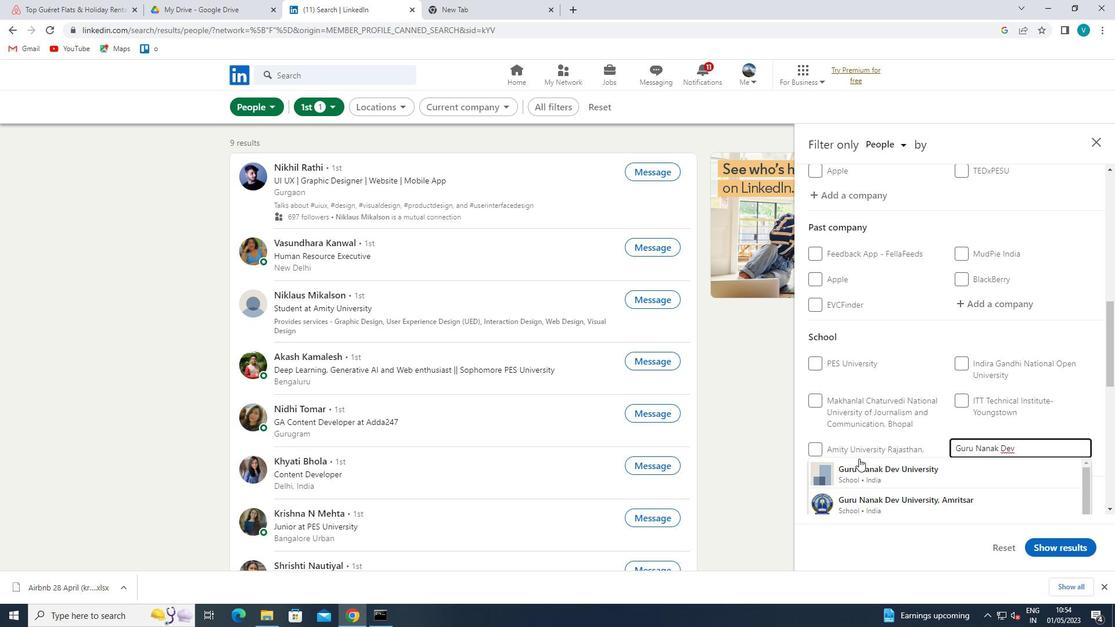 
Action: Mouse scrolled (882, 467) with delta (0, 0)
Screenshot: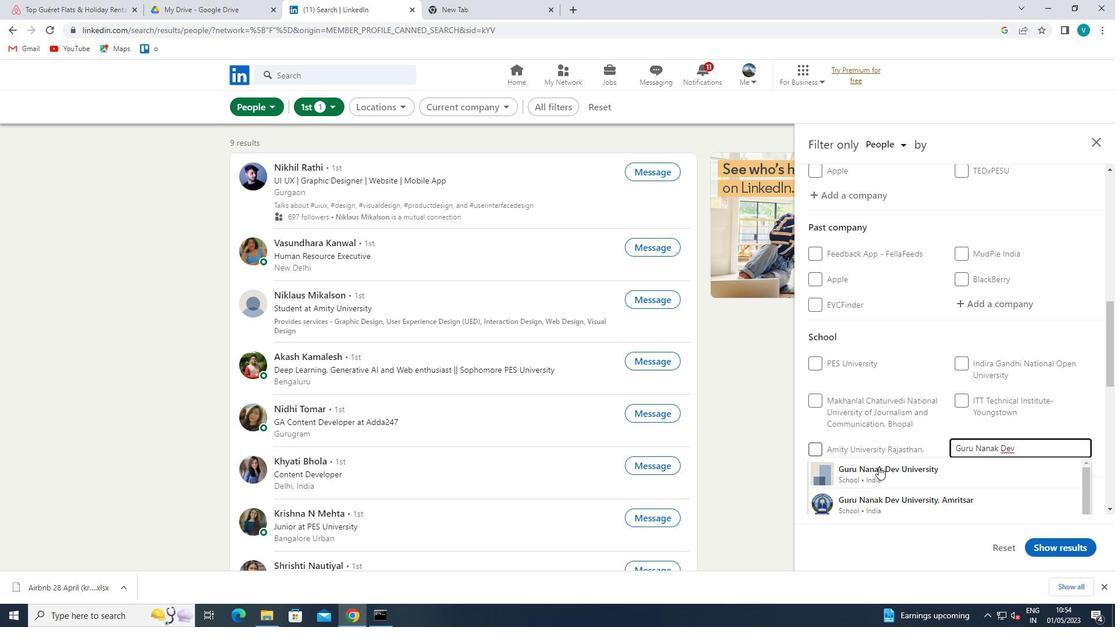 
Action: Mouse scrolled (882, 468) with delta (0, 0)
Screenshot: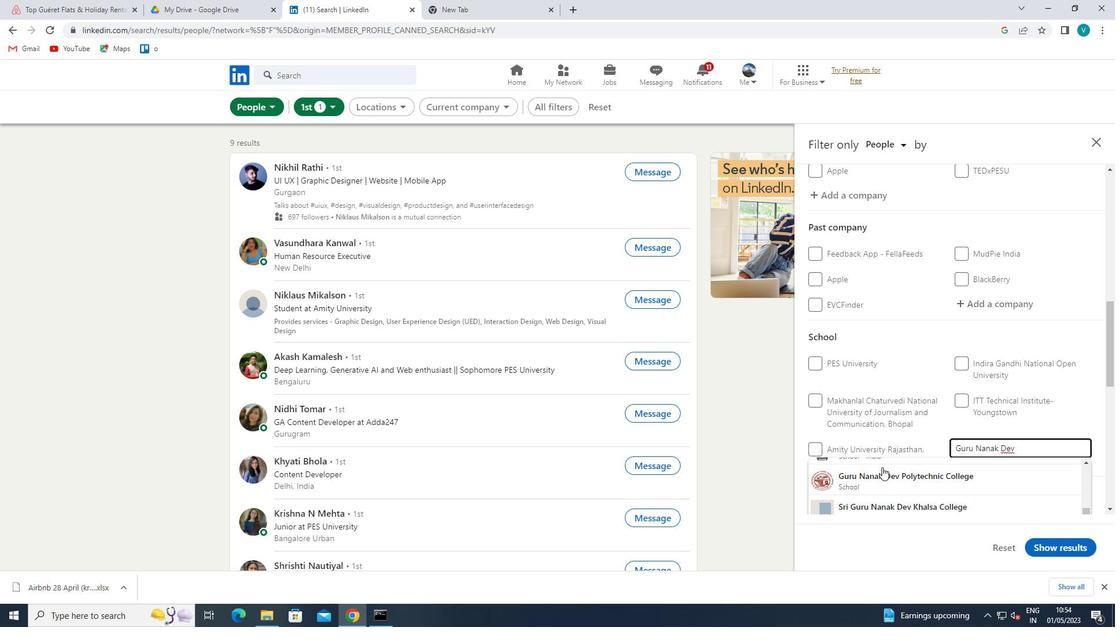 
Action: Mouse moved to (948, 482)
Screenshot: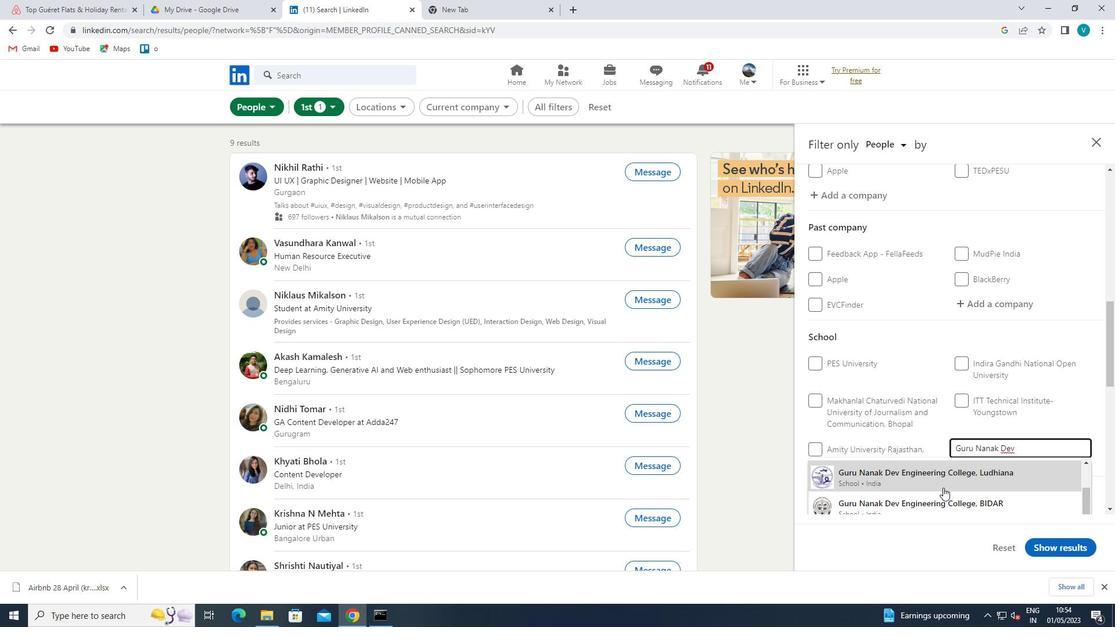 
Action: Mouse pressed left at (948, 482)
Screenshot: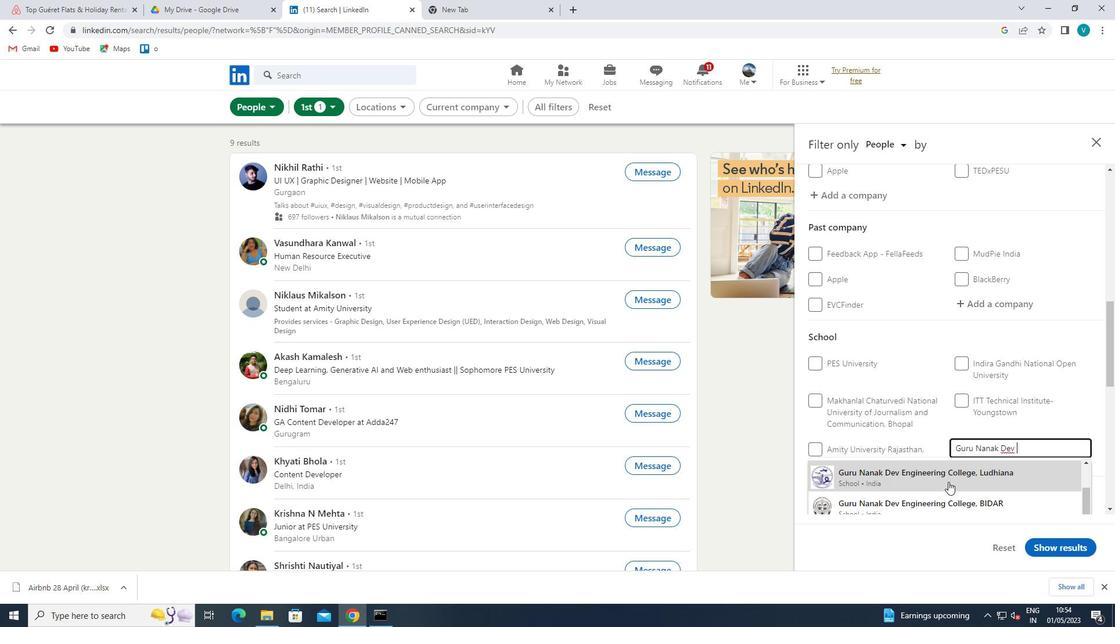 
Action: Mouse scrolled (948, 481) with delta (0, 0)
Screenshot: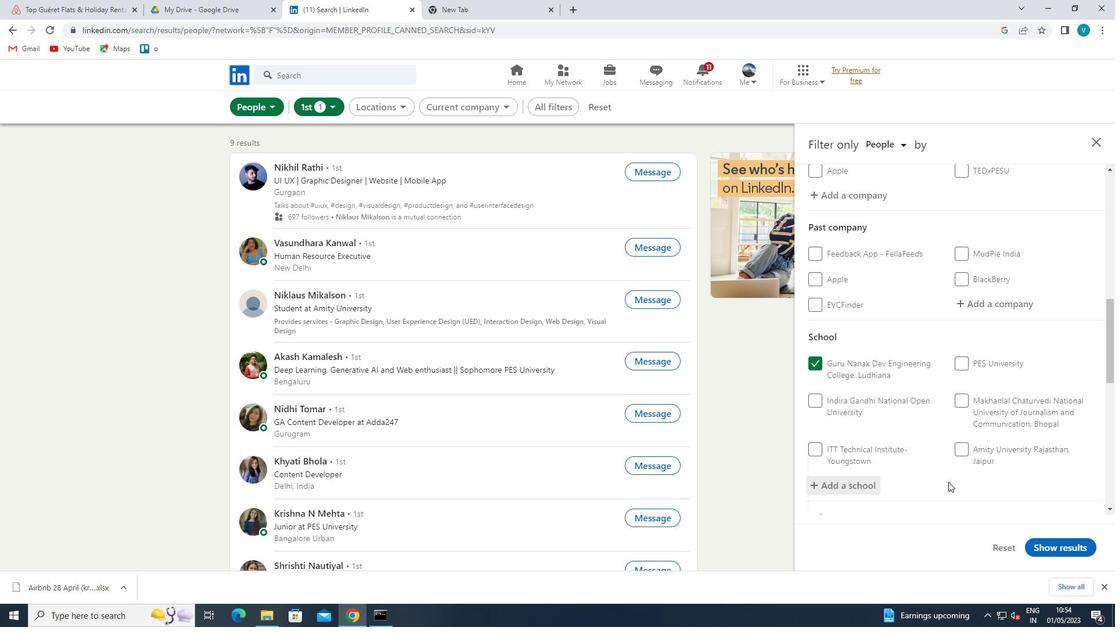 
Action: Mouse scrolled (948, 481) with delta (0, 0)
Screenshot: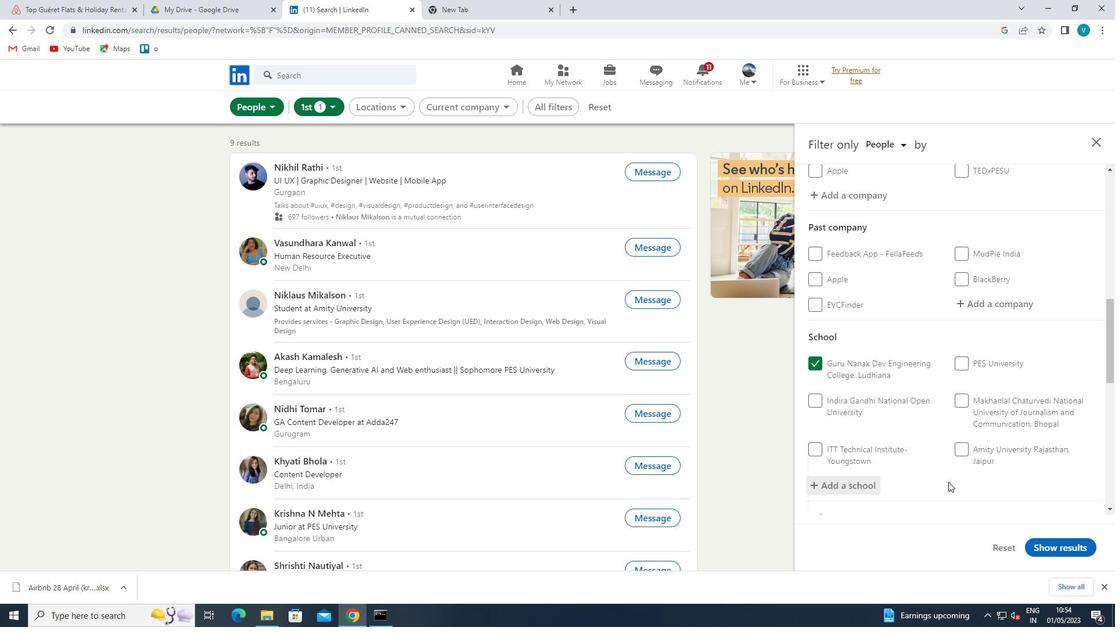 
Action: Mouse scrolled (948, 481) with delta (0, 0)
Screenshot: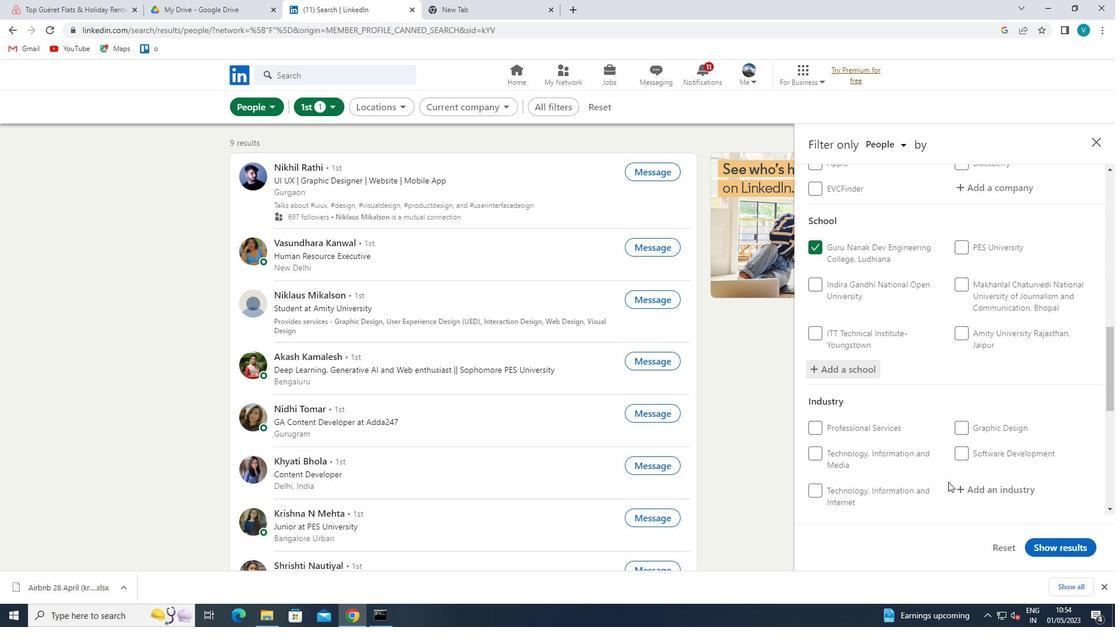 
Action: Mouse moved to (989, 431)
Screenshot: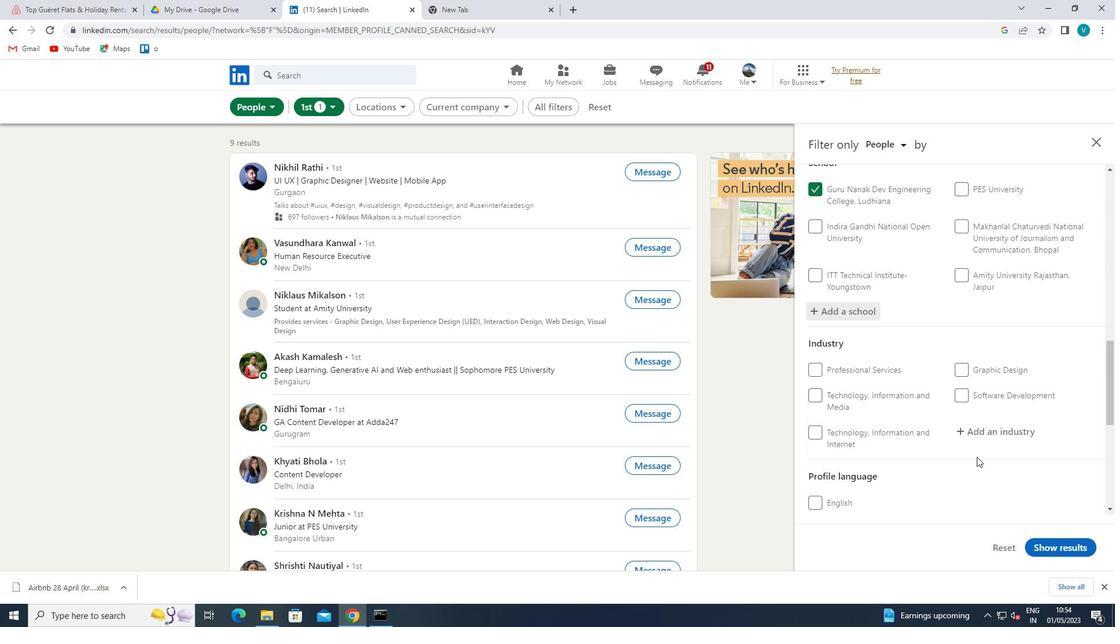 
Action: Mouse pressed left at (989, 431)
Screenshot: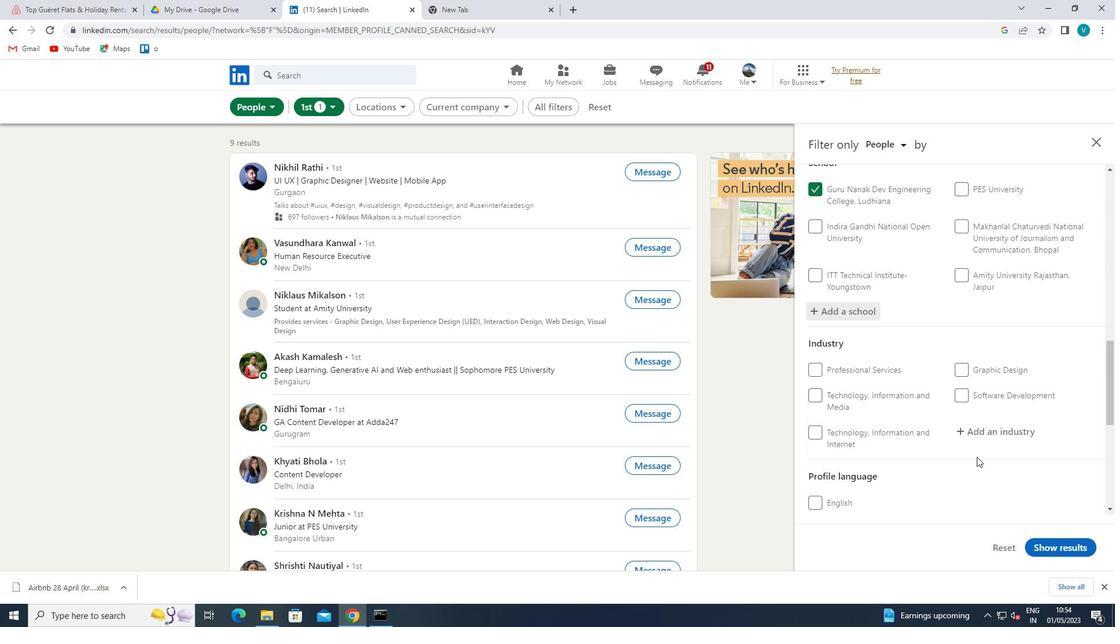 
Action: Mouse moved to (753, 362)
Screenshot: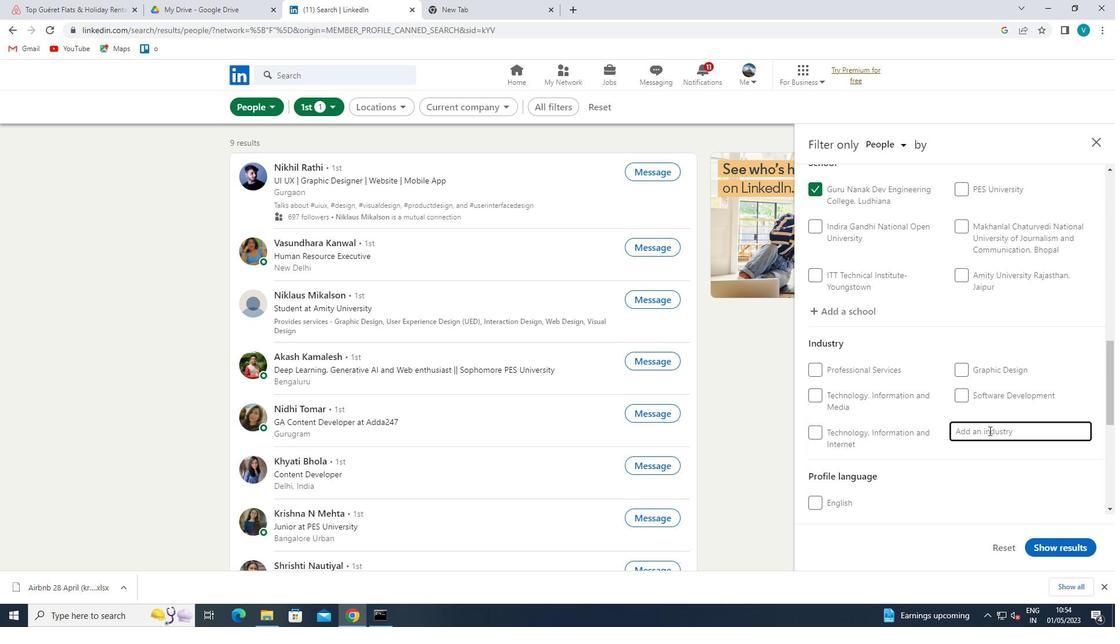 
Action: Key pressed <Key.shift>
Screenshot: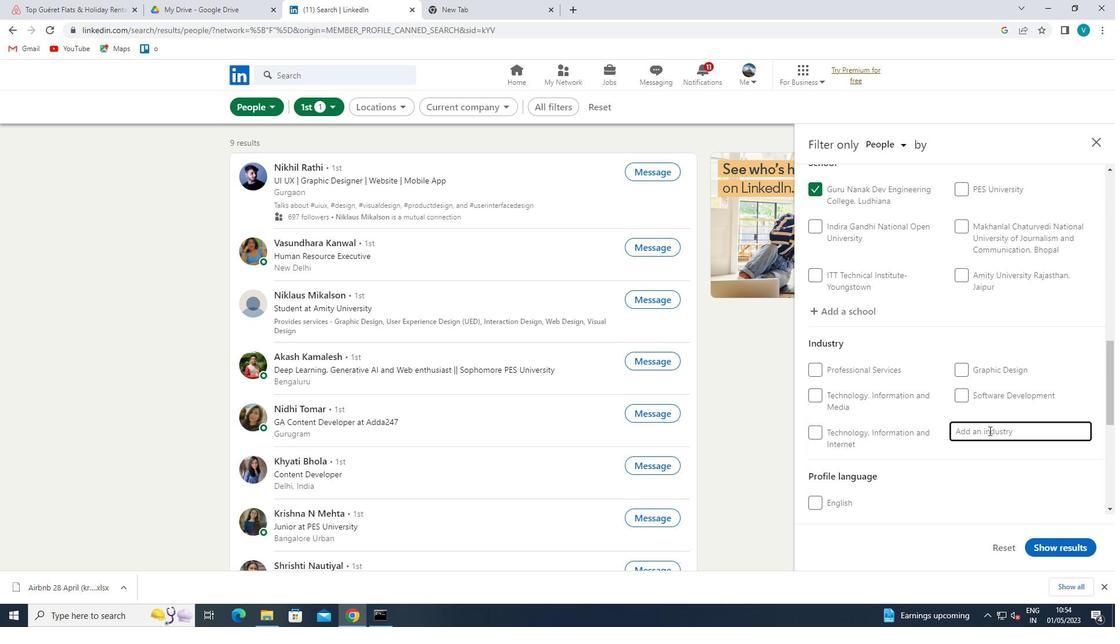
Action: Mouse moved to (644, 329)
Screenshot: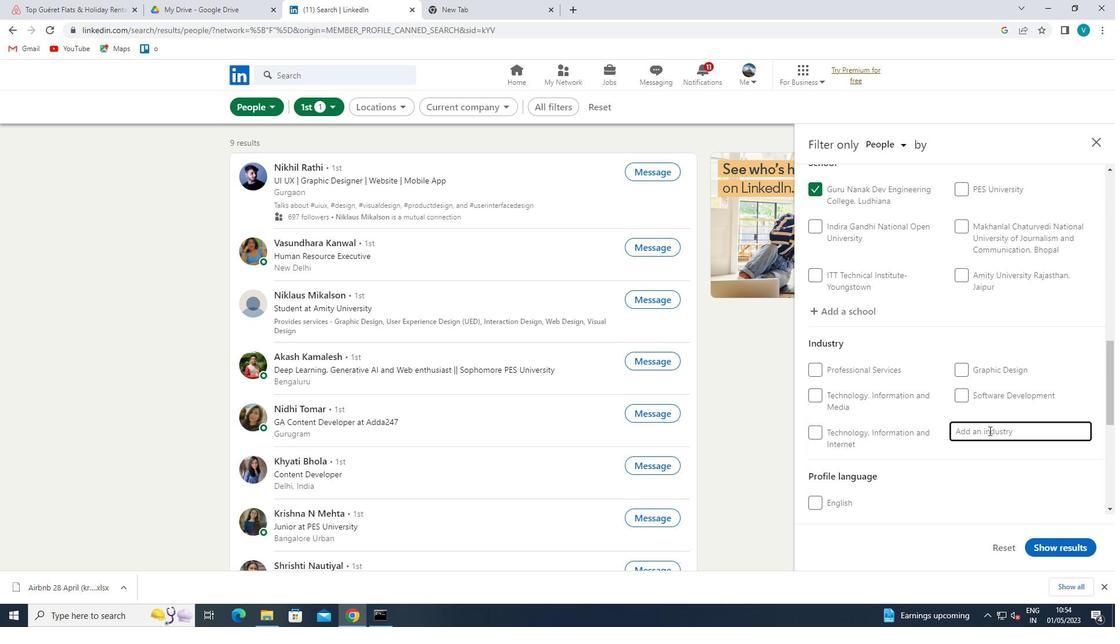 
Action: Key pressed PHARMACEUTICAL<Key.space>
Screenshot: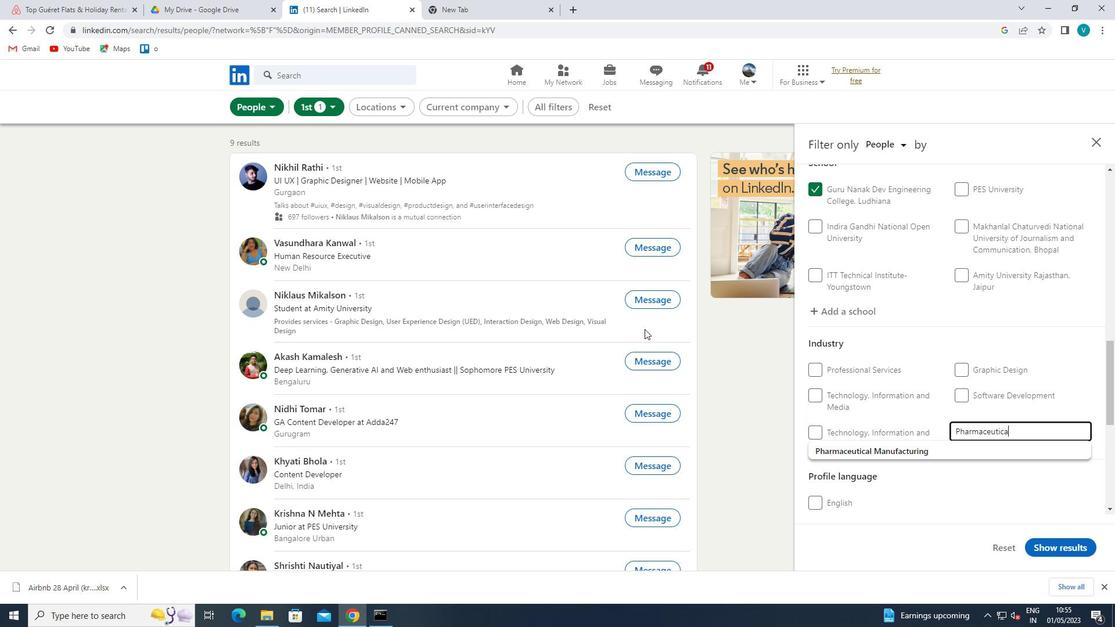 
Action: Mouse moved to (903, 448)
Screenshot: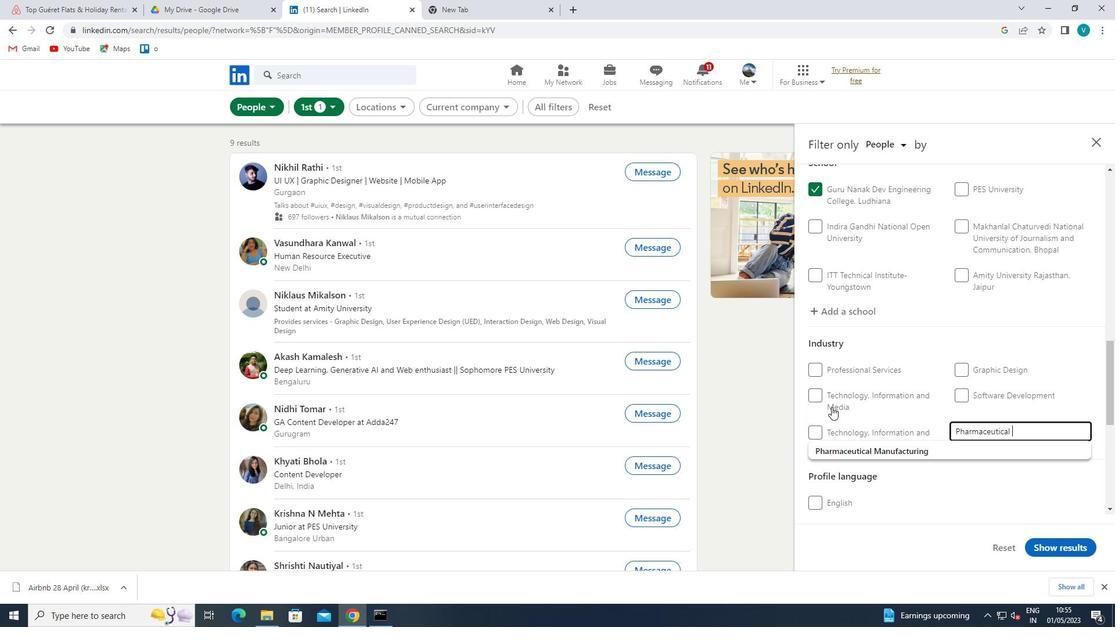 
Action: Mouse pressed left at (903, 448)
Screenshot: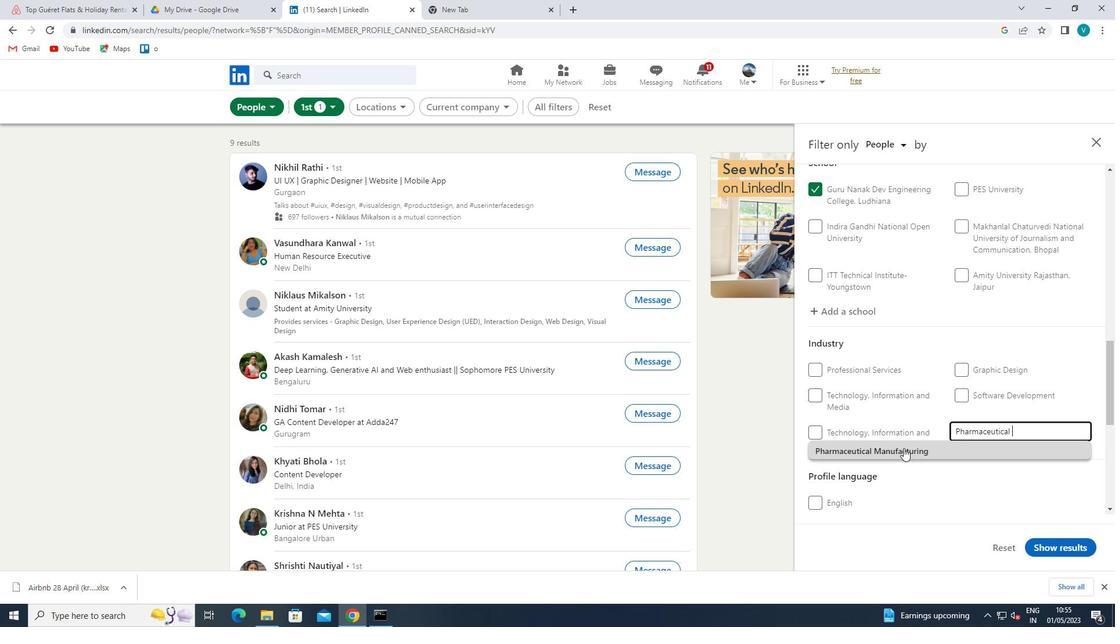 
Action: Mouse moved to (962, 397)
Screenshot: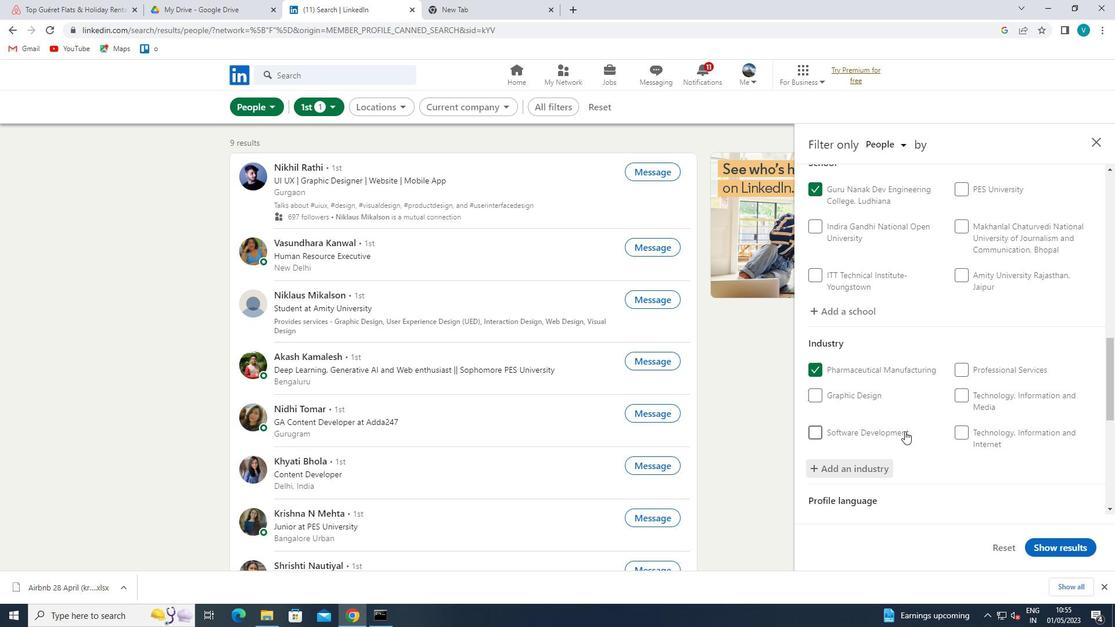 
Action: Mouse scrolled (962, 397) with delta (0, 0)
Screenshot: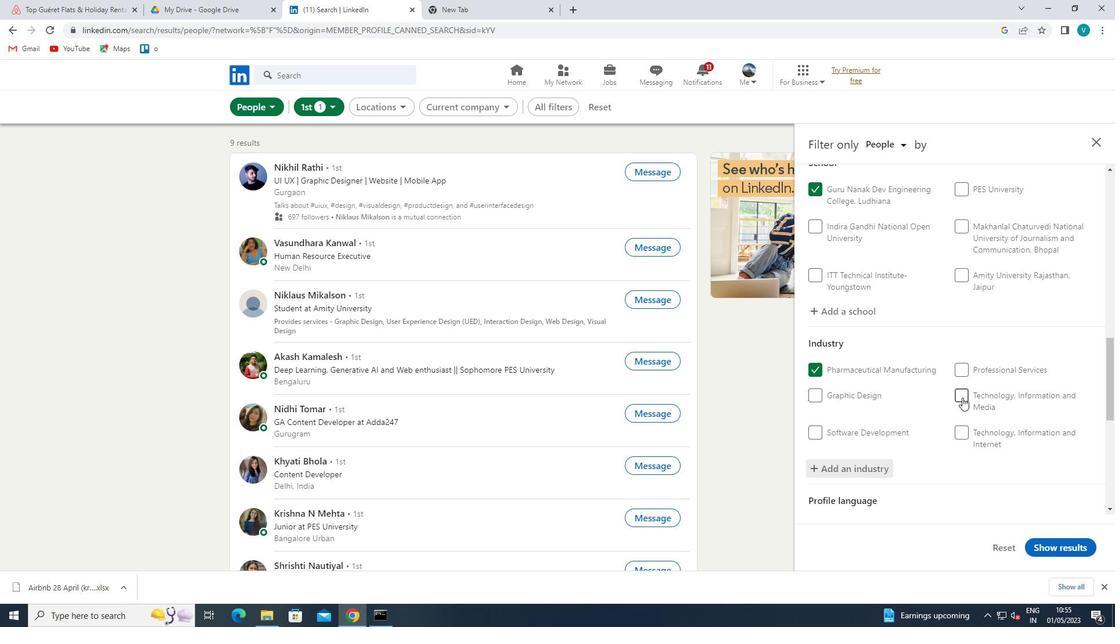 
Action: Mouse scrolled (962, 397) with delta (0, 0)
Screenshot: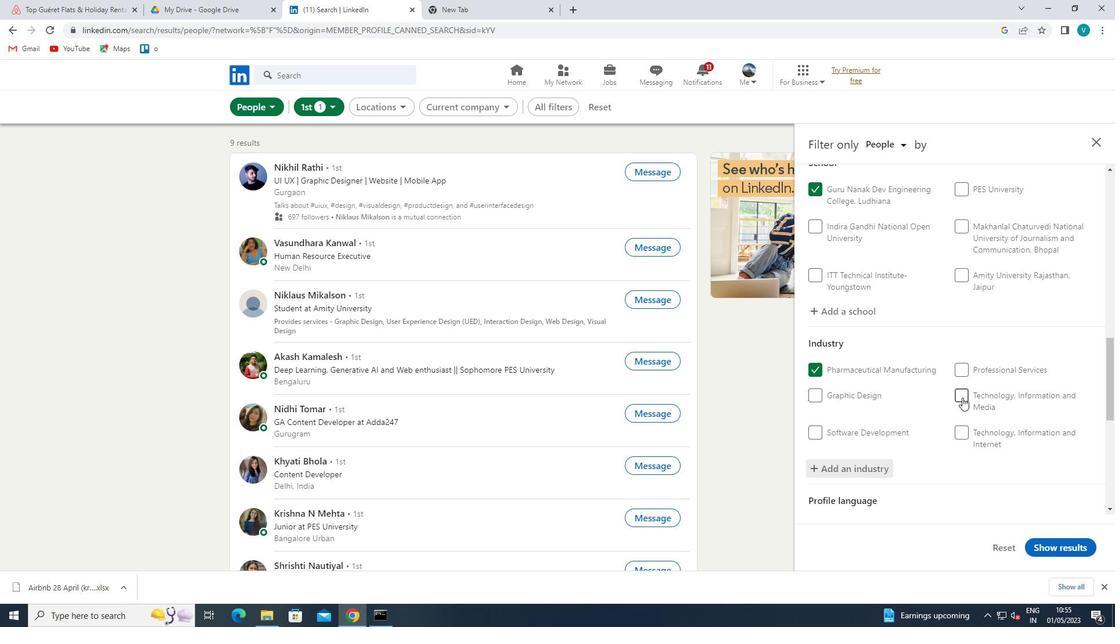 
Action: Mouse scrolled (962, 397) with delta (0, 0)
Screenshot: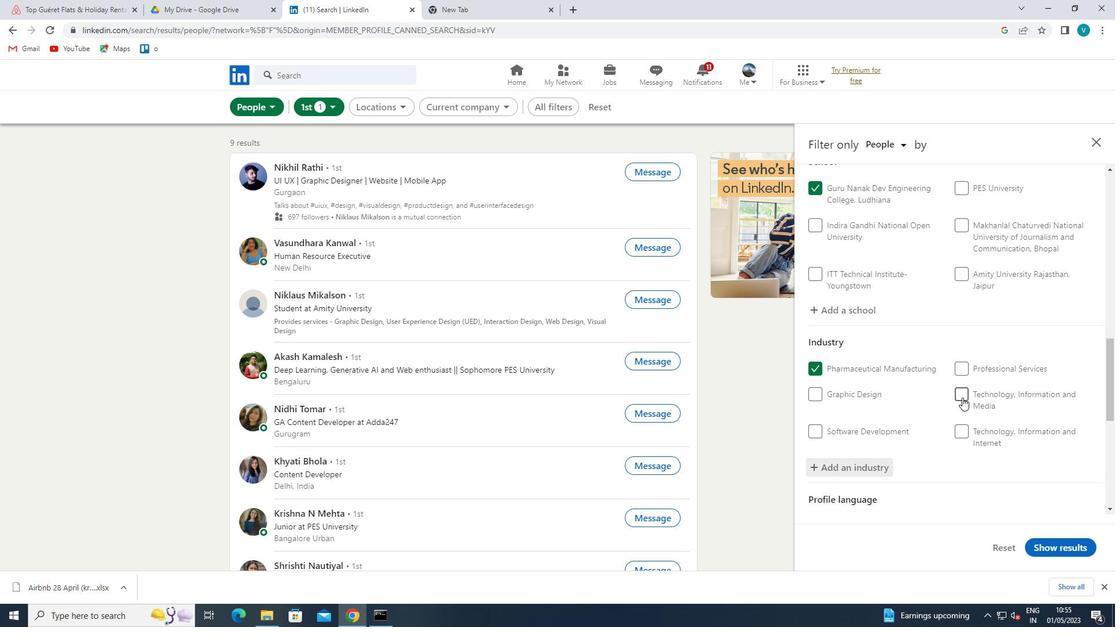 
Action: Mouse scrolled (962, 397) with delta (0, 0)
Screenshot: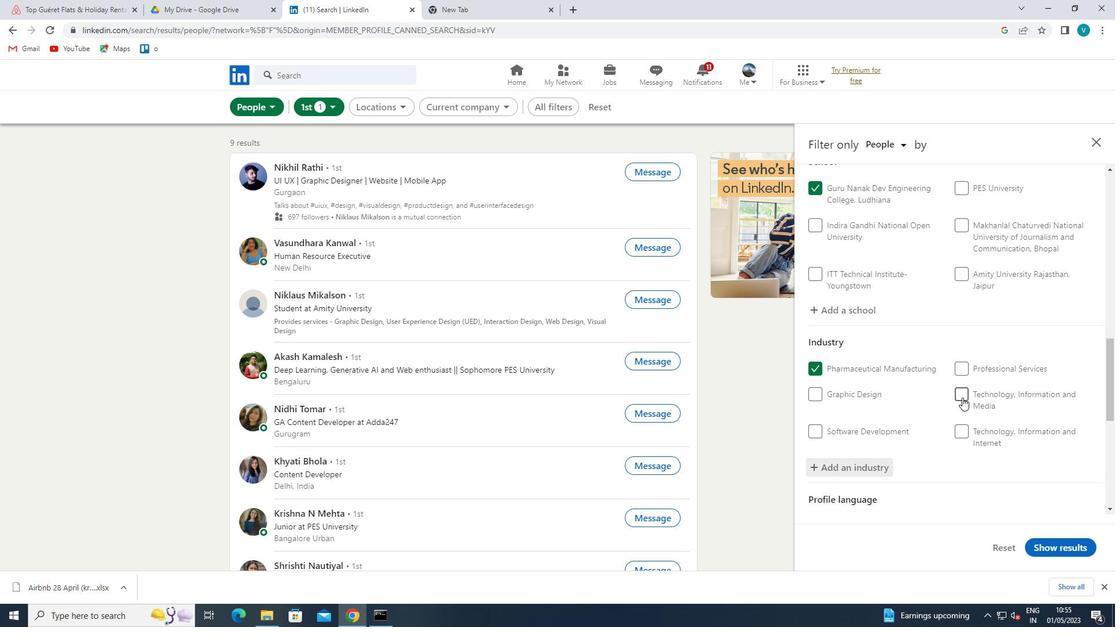 
Action: Mouse moved to (943, 434)
Screenshot: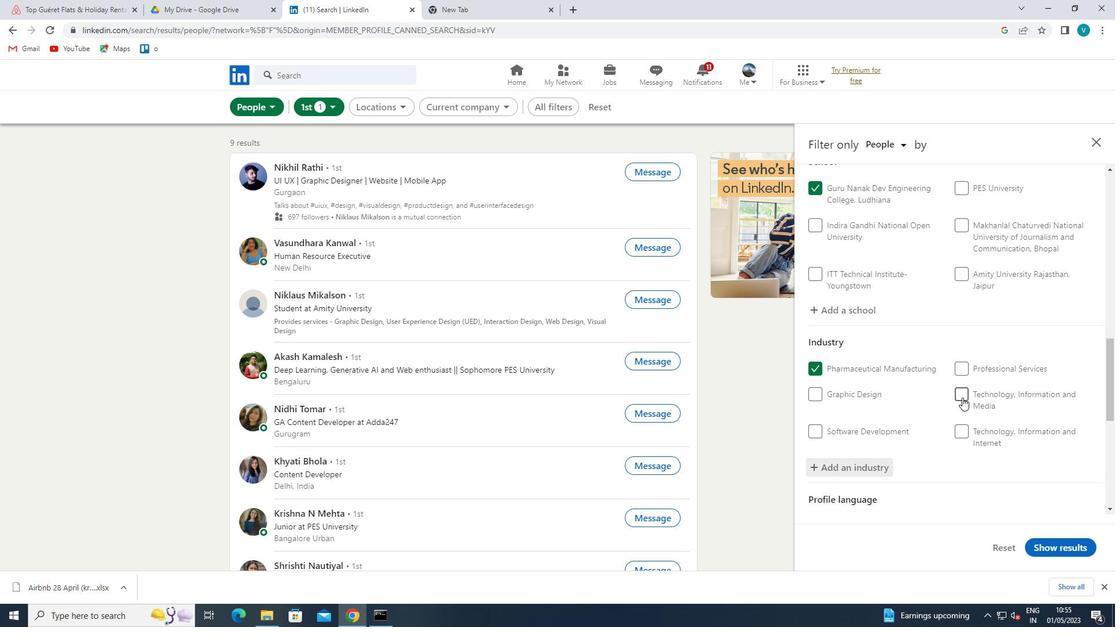 
Action: Mouse scrolled (943, 435) with delta (0, 0)
Screenshot: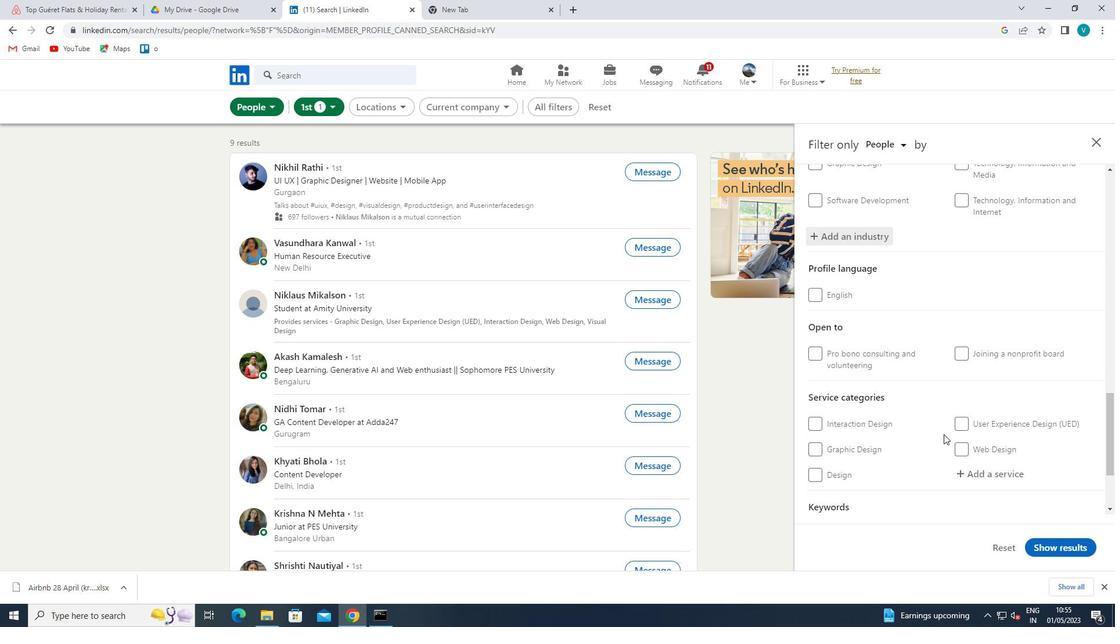 
Action: Mouse scrolled (943, 435) with delta (0, 0)
Screenshot: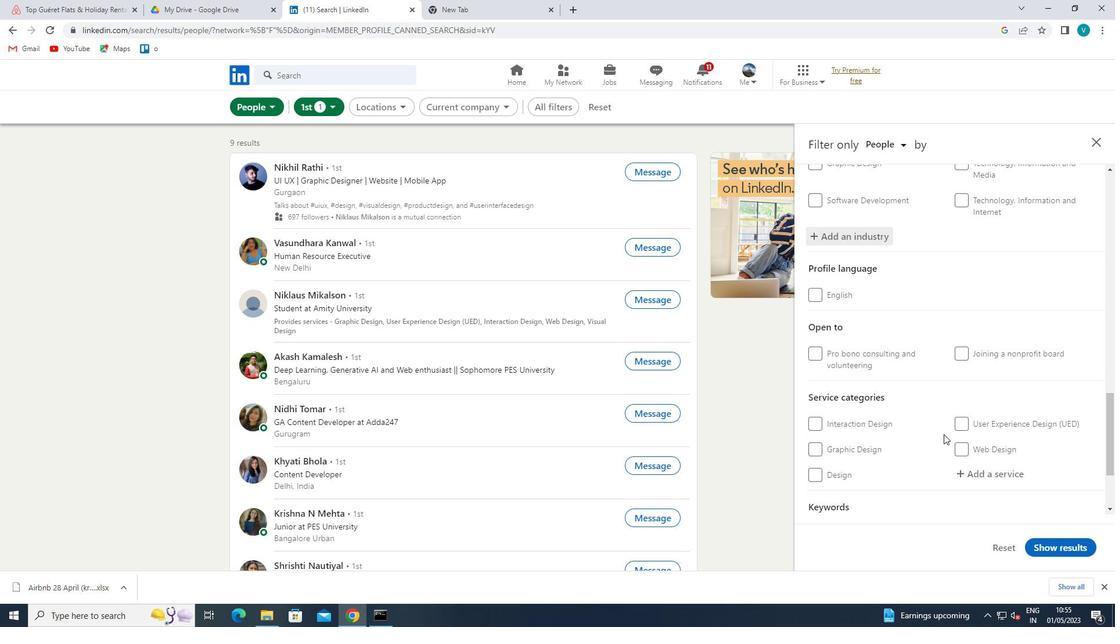
Action: Mouse scrolled (943, 433) with delta (0, 0)
Screenshot: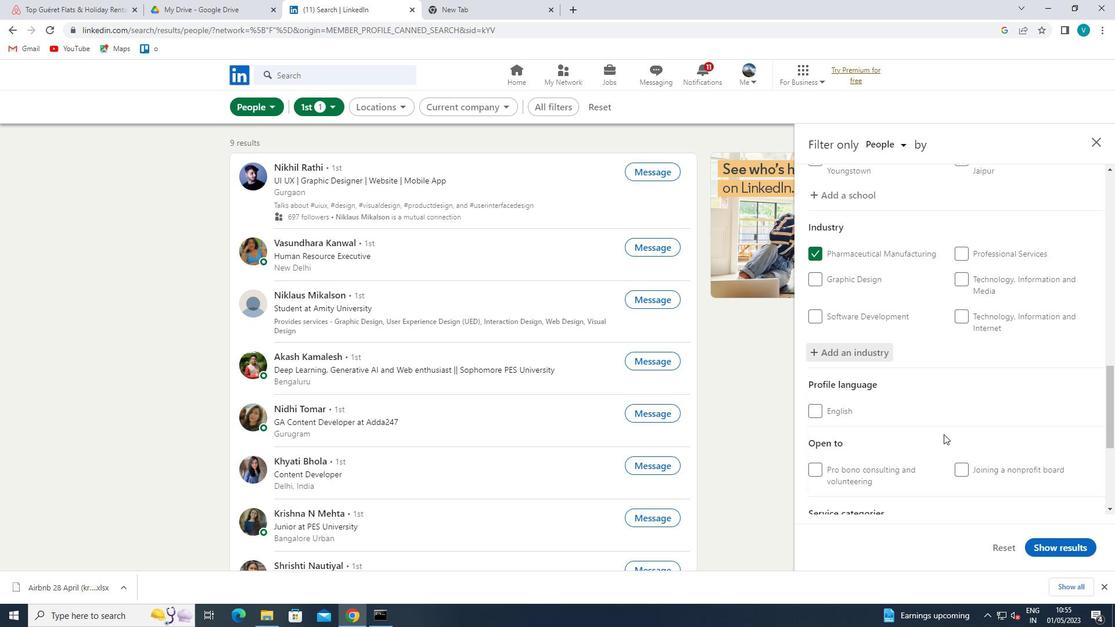 
Action: Mouse scrolled (943, 433) with delta (0, 0)
Screenshot: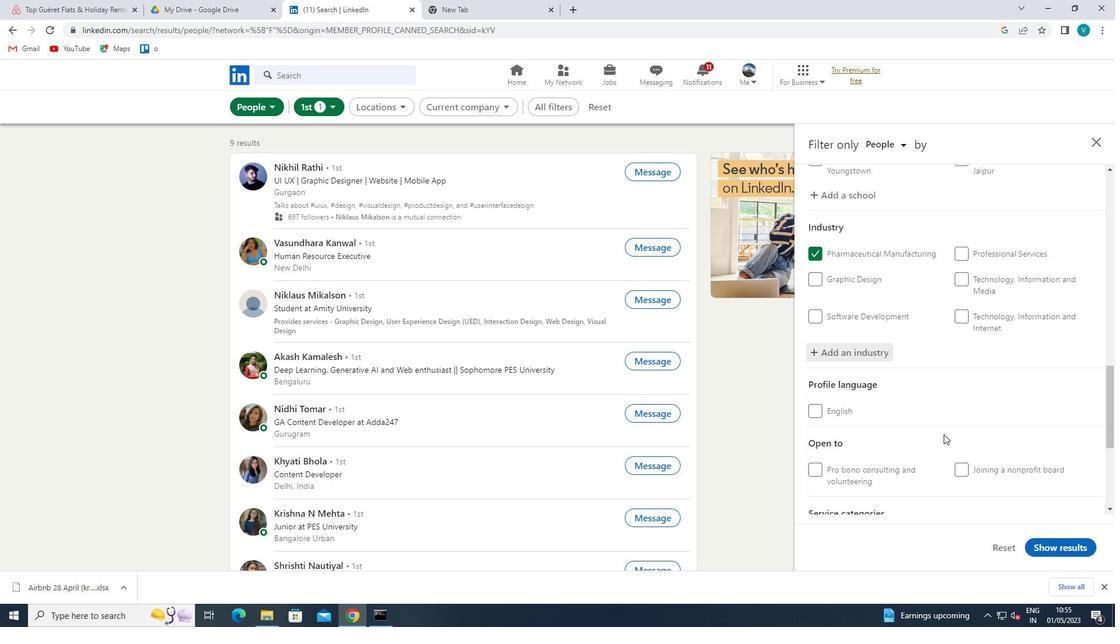 
Action: Mouse moved to (978, 473)
Screenshot: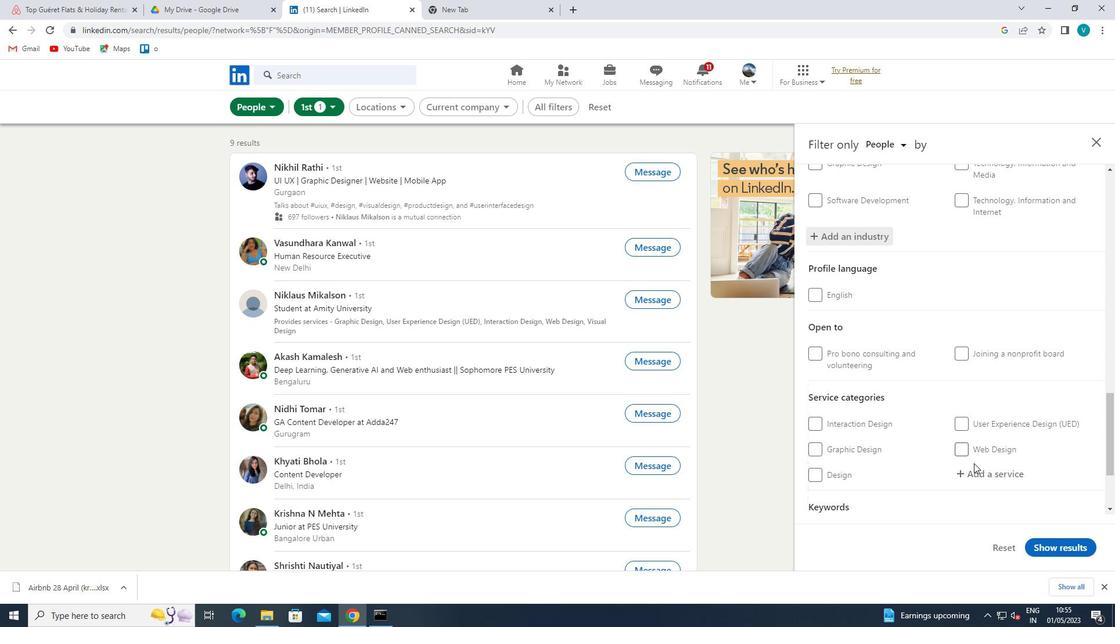 
Action: Mouse pressed left at (978, 473)
Screenshot: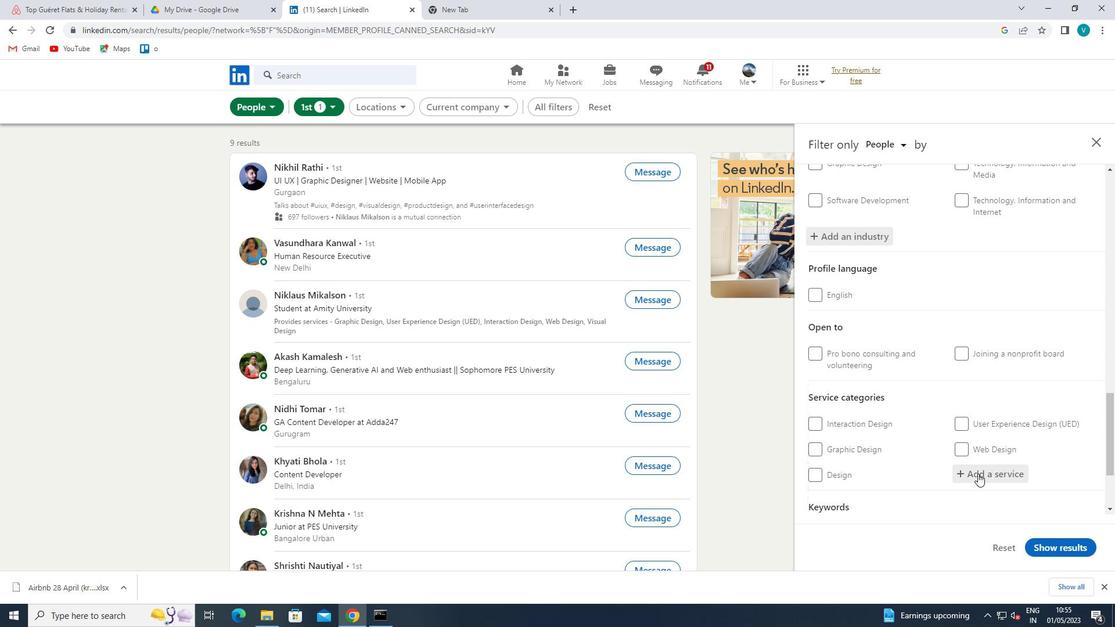 
Action: Mouse moved to (738, 407)
Screenshot: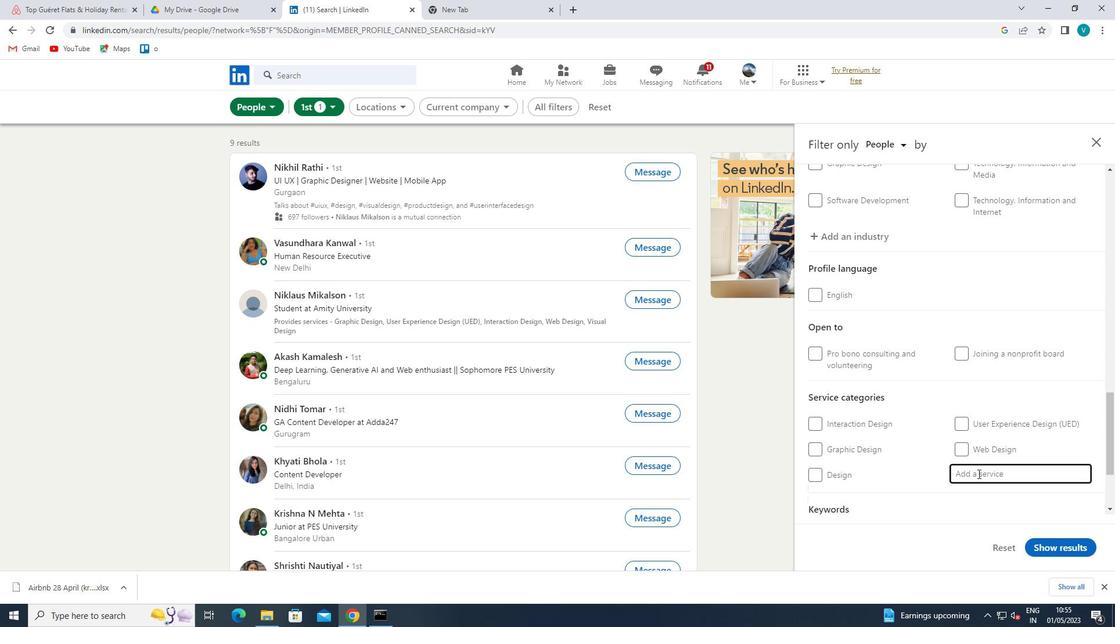 
Action: Key pressed <Key.shift>DEMAND<Key.space>
Screenshot: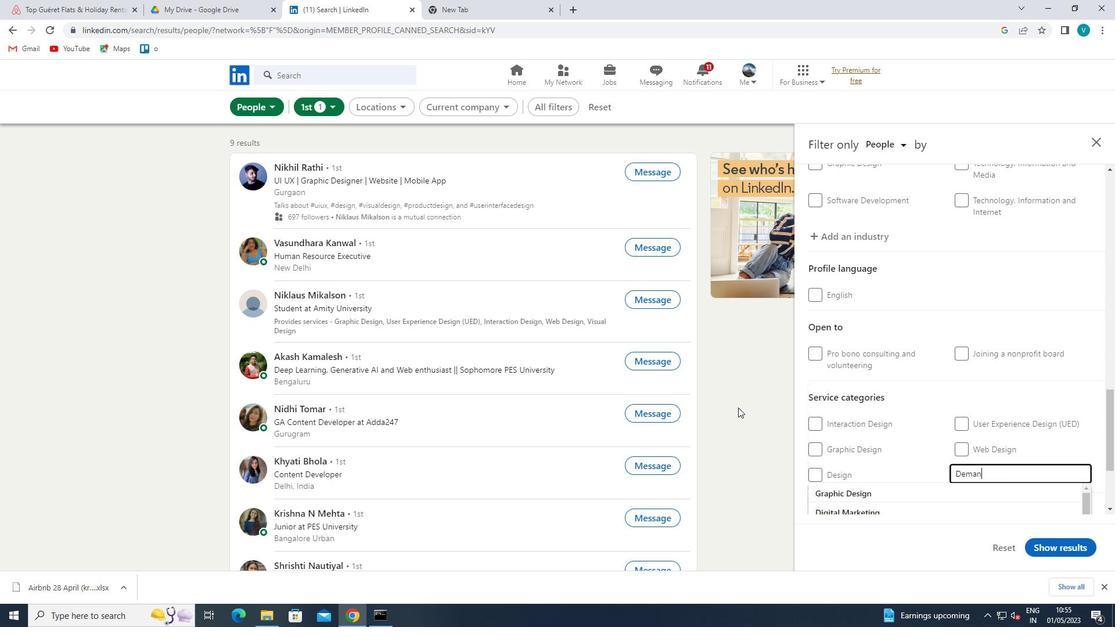
Action: Mouse moved to (925, 436)
Screenshot: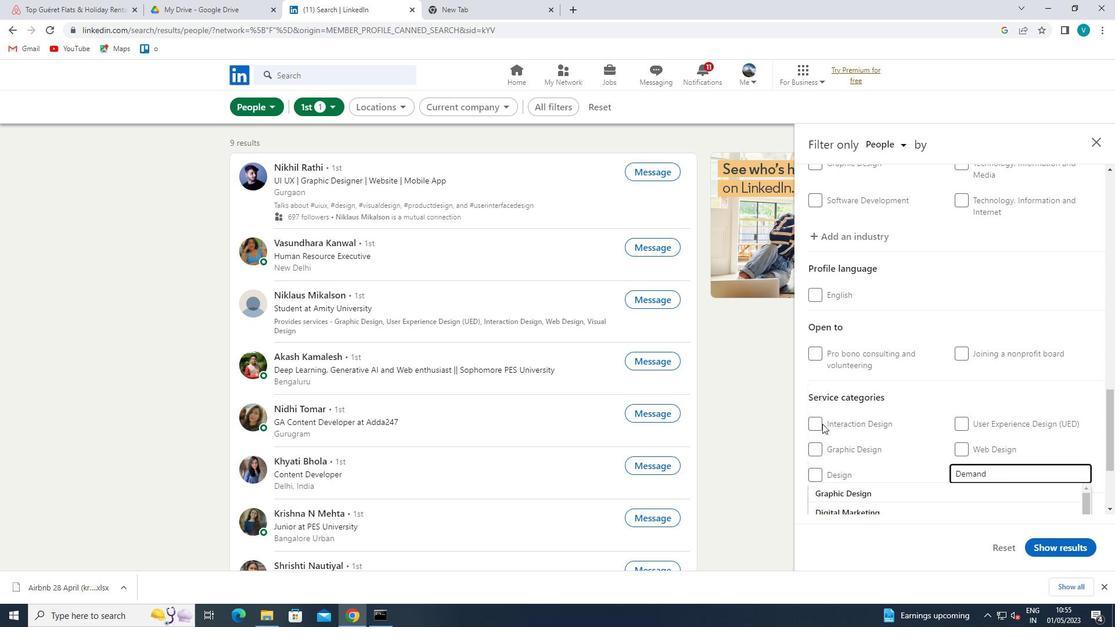 
Action: Mouse scrolled (925, 436) with delta (0, 0)
Screenshot: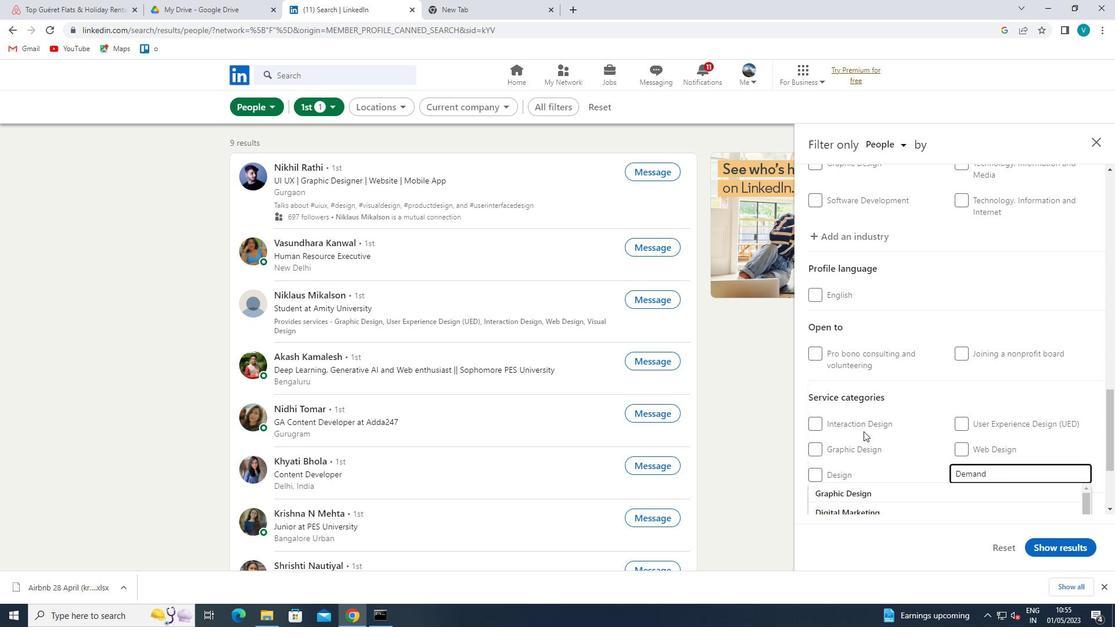 
Action: Mouse moved to (932, 435)
Screenshot: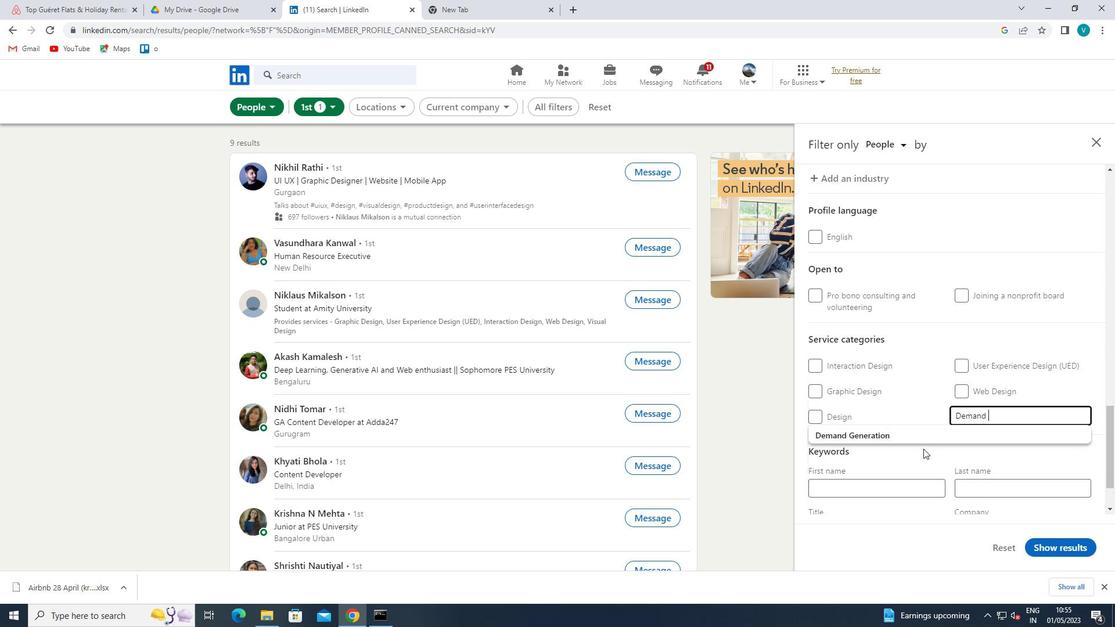
Action: Mouse pressed left at (932, 435)
Screenshot: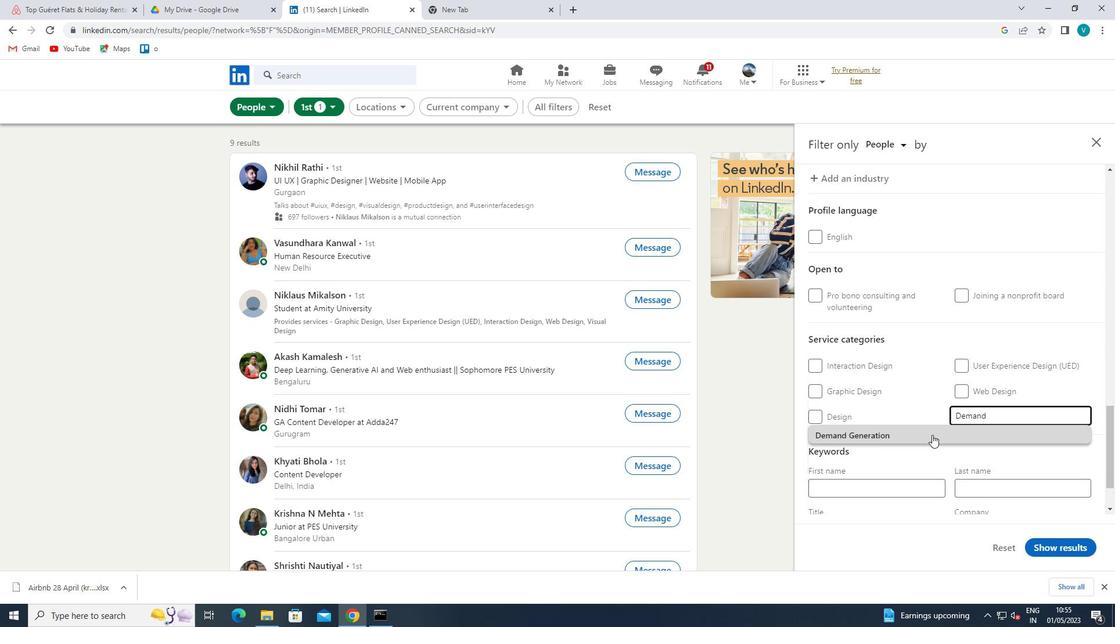 
Action: Mouse scrolled (932, 434) with delta (0, 0)
Screenshot: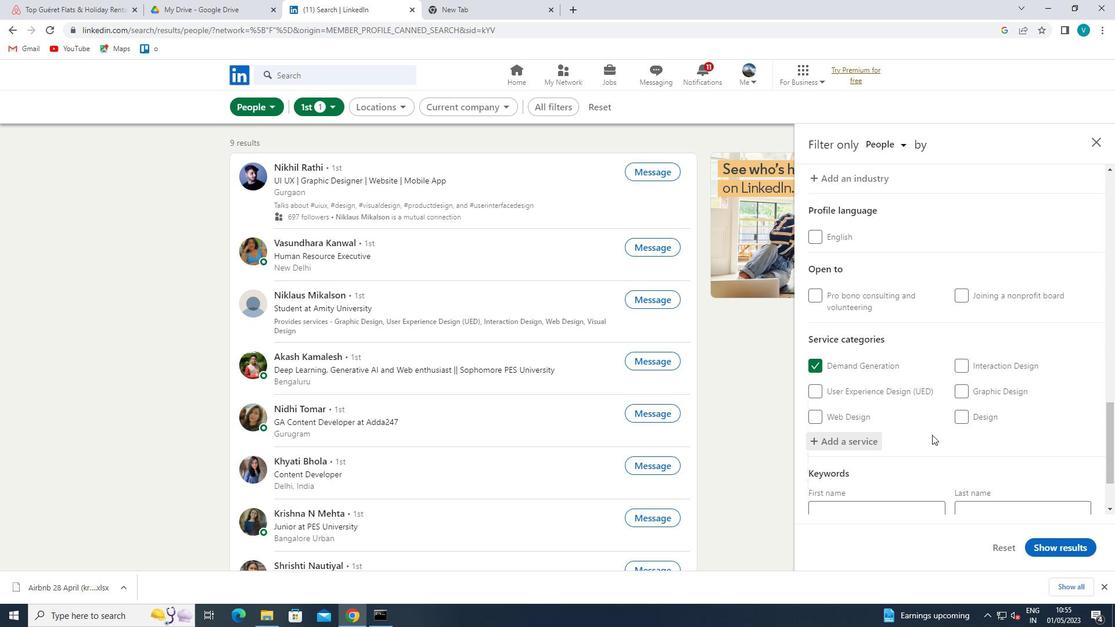 
Action: Mouse moved to (915, 462)
Screenshot: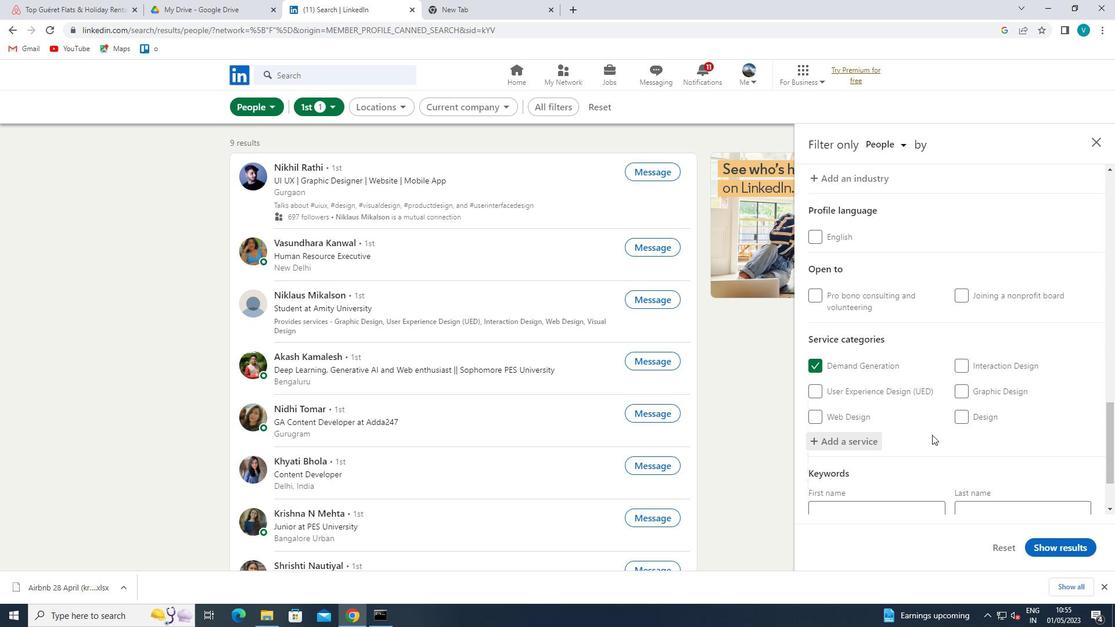 
Action: Mouse scrolled (915, 461) with delta (0, 0)
Screenshot: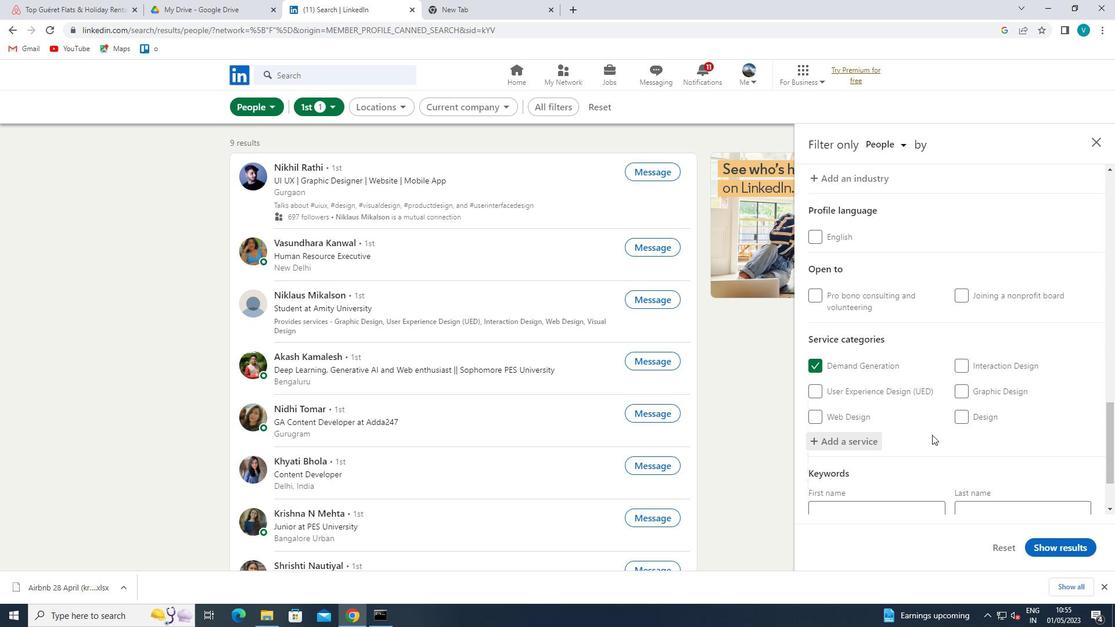 
Action: Mouse moved to (911, 462)
Screenshot: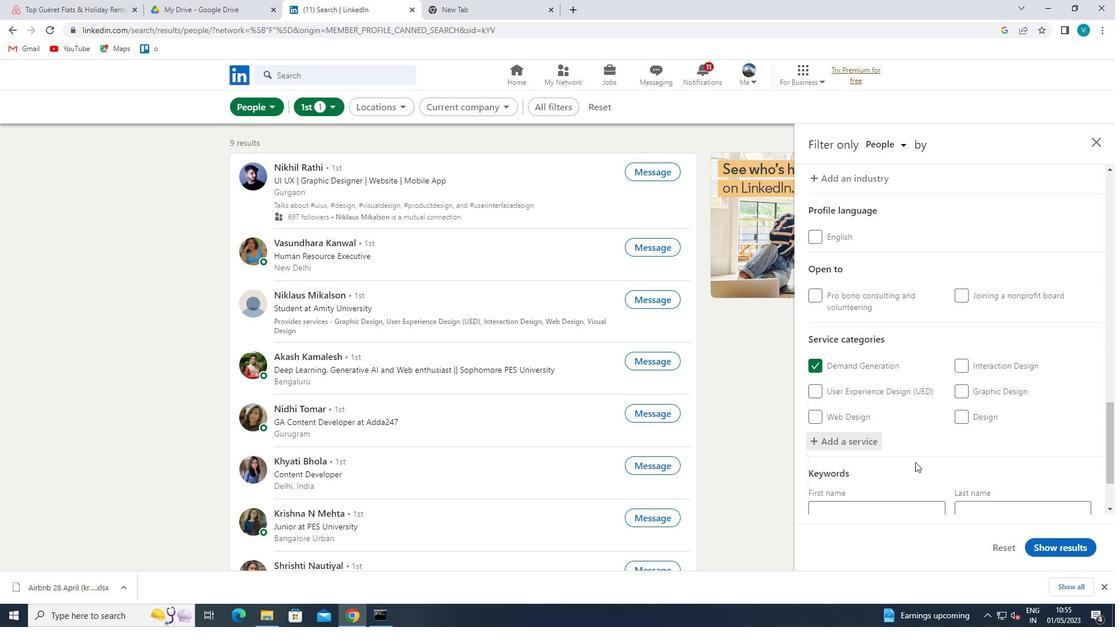 
Action: Mouse scrolled (911, 461) with delta (0, 0)
Screenshot: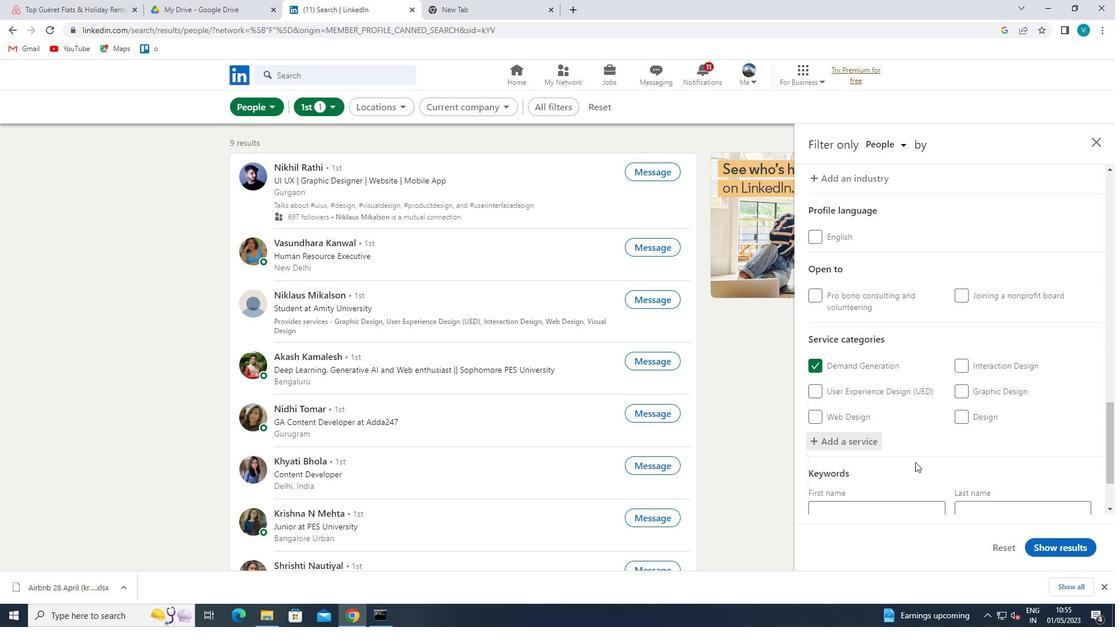 
Action: Mouse moved to (883, 472)
Screenshot: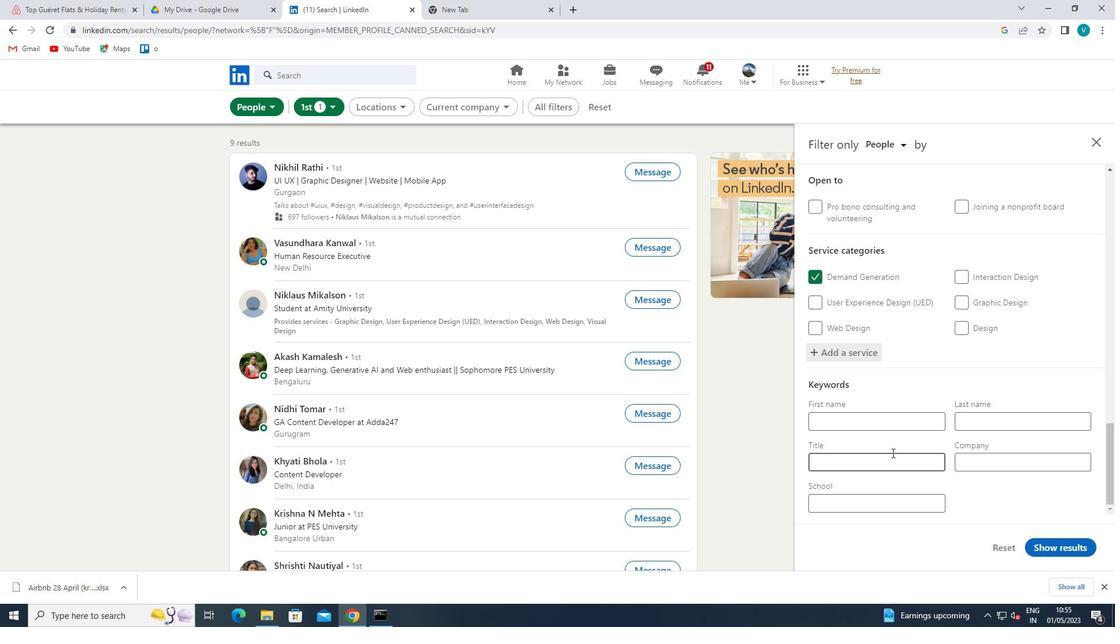
Action: Mouse pressed left at (883, 472)
Screenshot: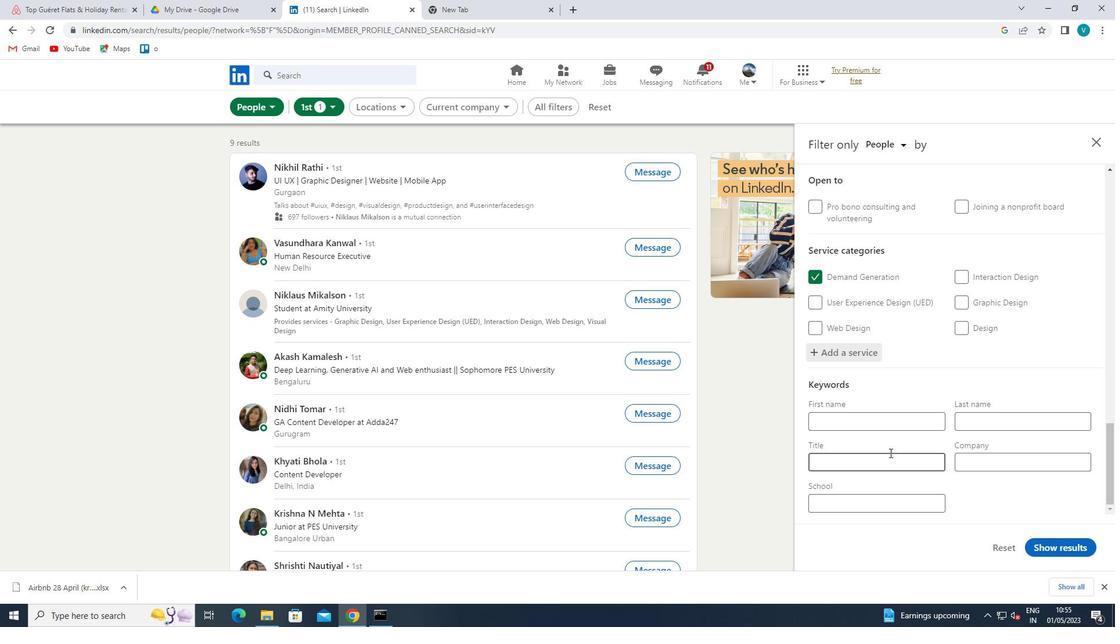 
Action: Mouse moved to (886, 461)
Screenshot: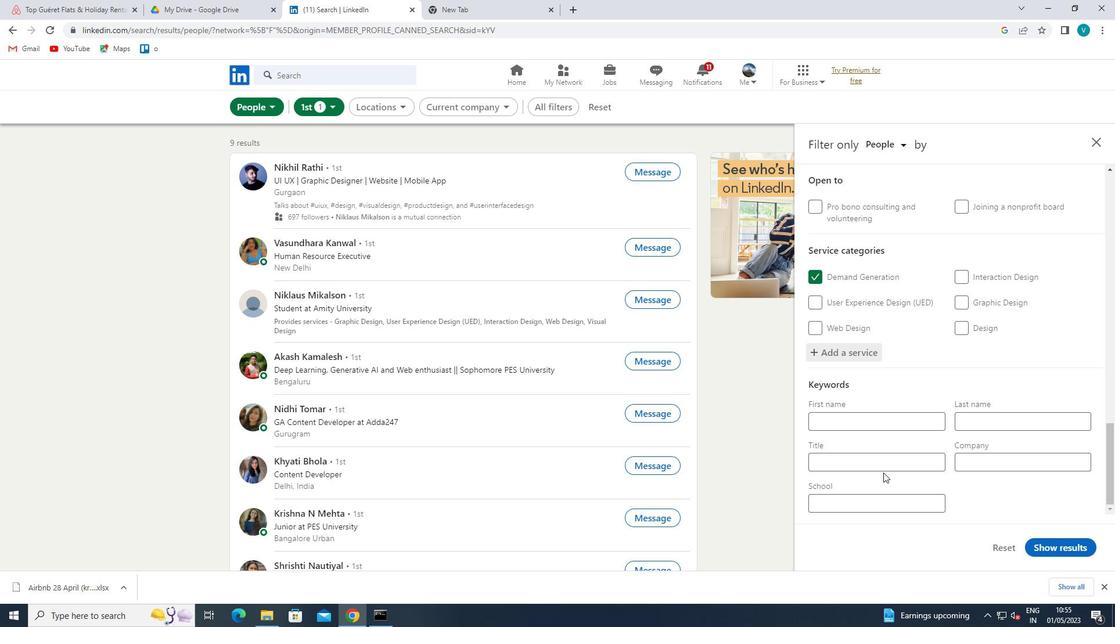 
Action: Mouse pressed left at (886, 461)
Screenshot: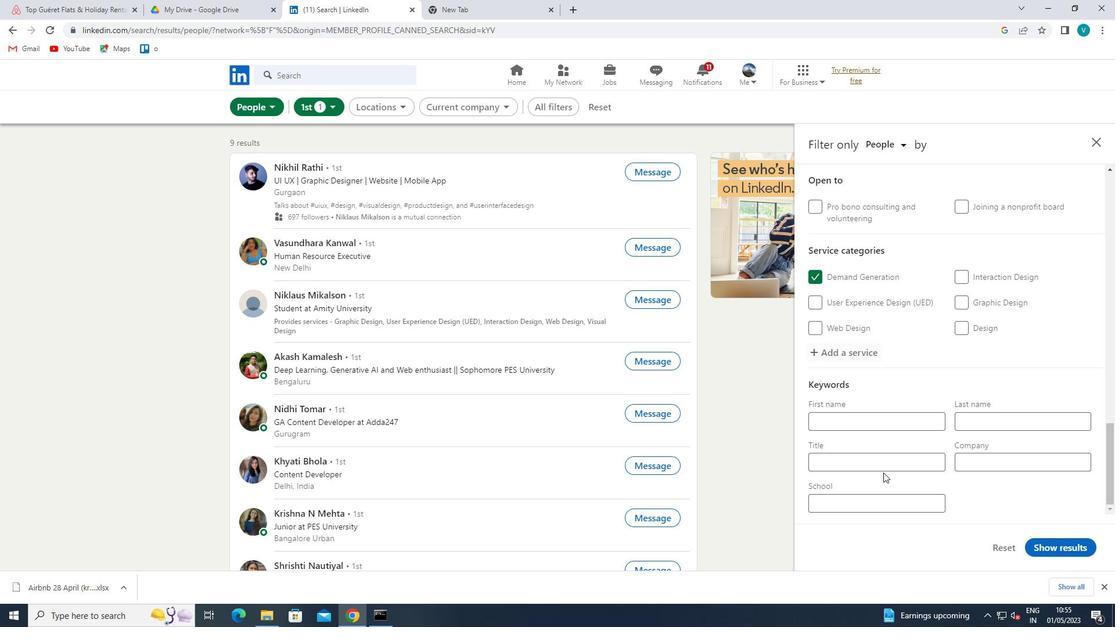 
Action: Key pressed <Key.shift>COPYWR
Screenshot: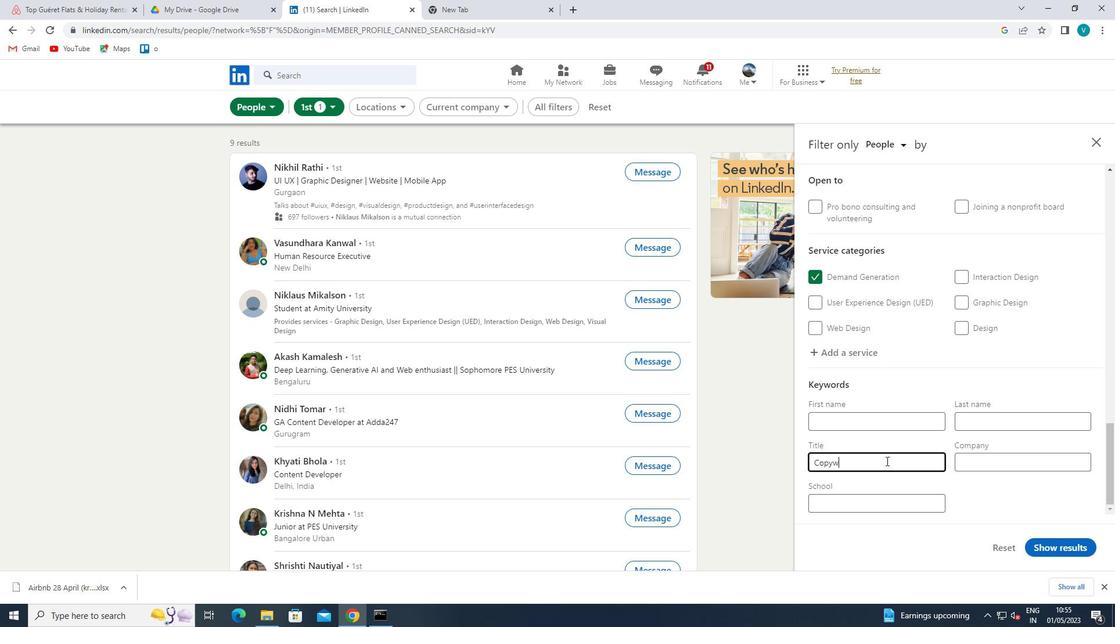 
Action: Mouse moved to (811, 439)
Screenshot: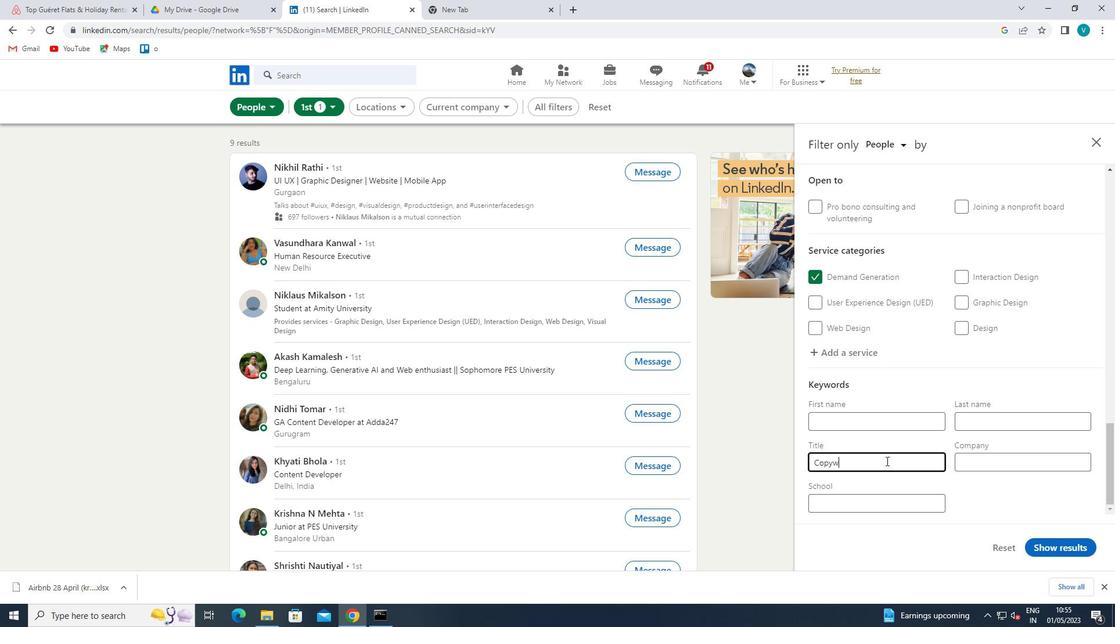 
Action: Key pressed ITER
Screenshot: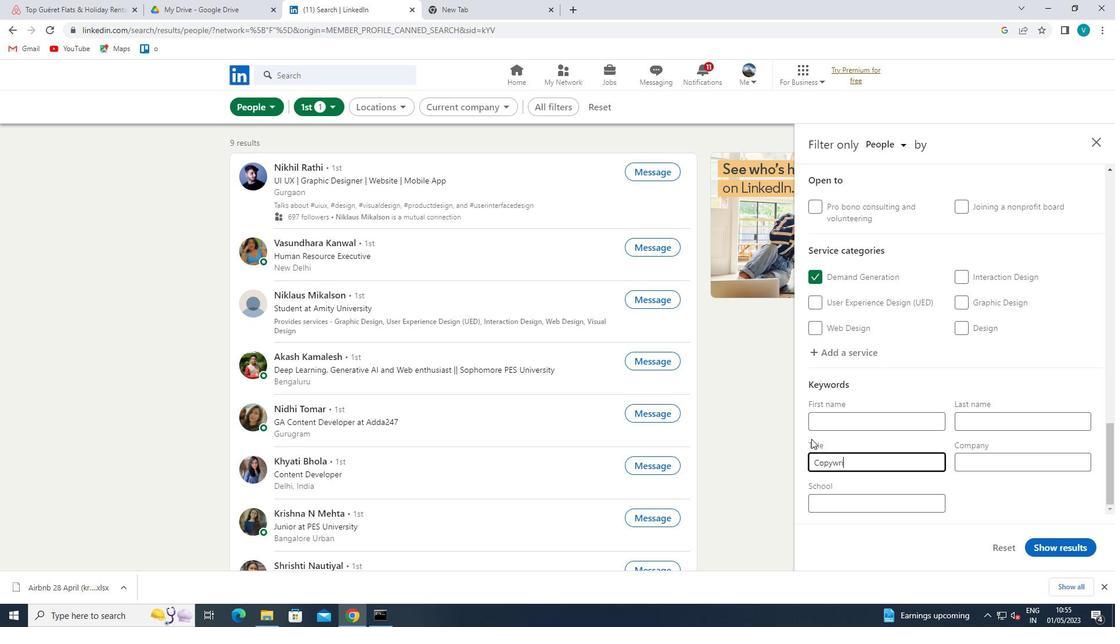 
Action: Mouse moved to (1068, 550)
Screenshot: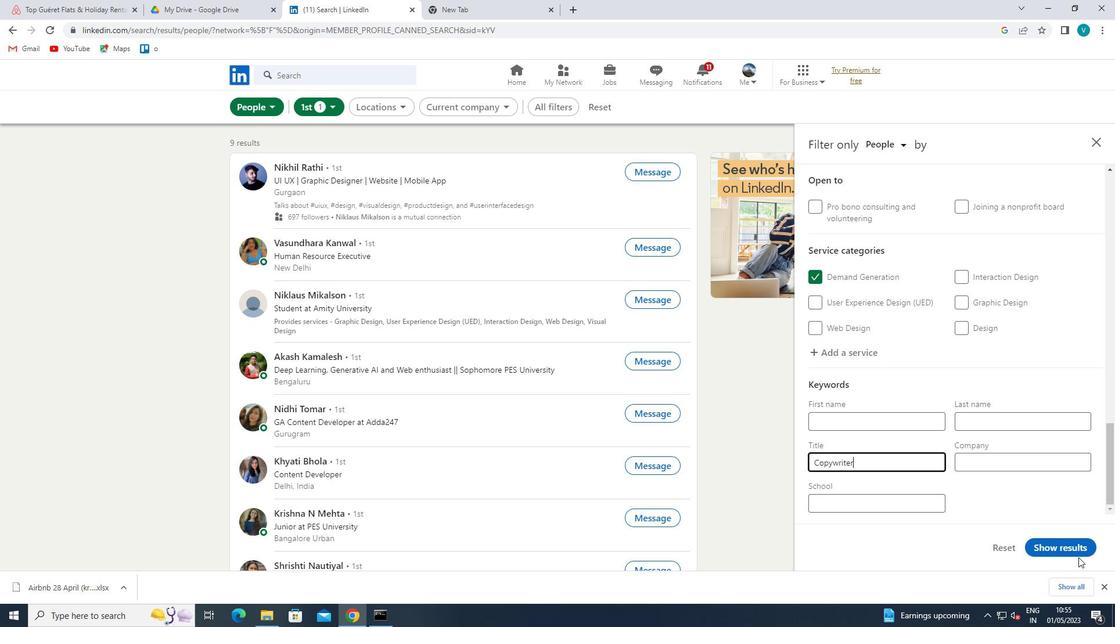 
Action: Mouse pressed left at (1068, 550)
Screenshot: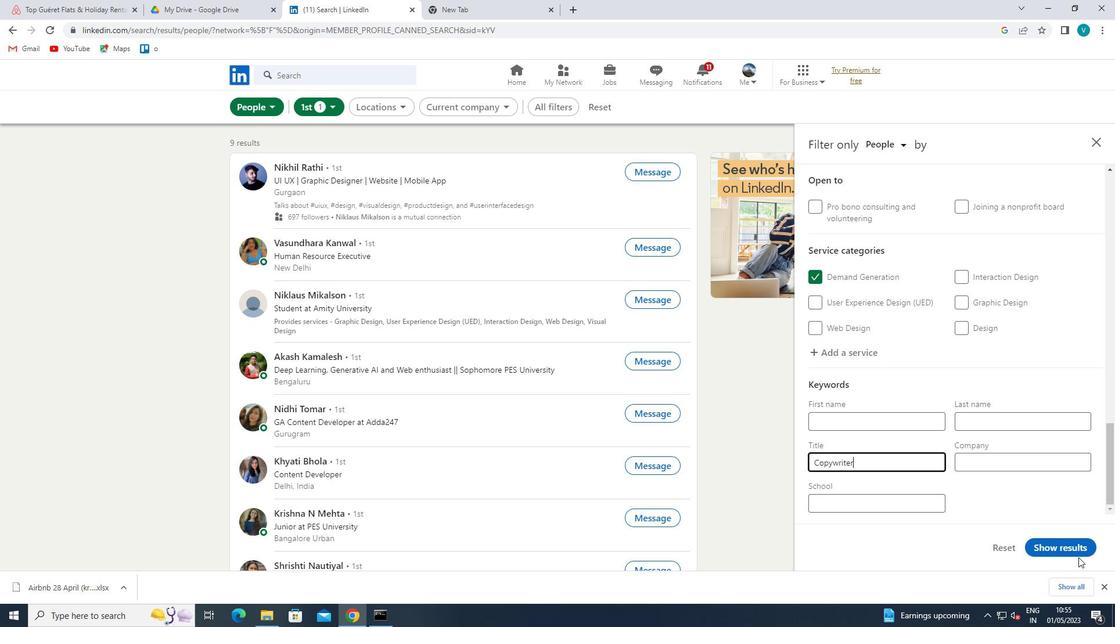 
Action: Mouse moved to (723, 451)
Screenshot: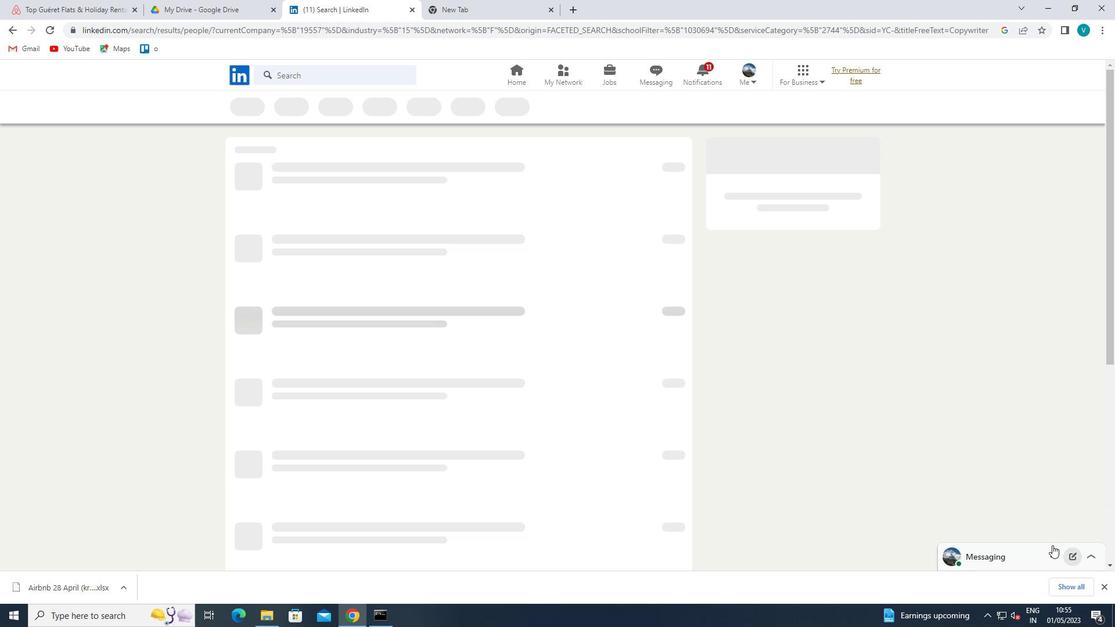 
